 Task: Find connections with filter location Bogenhausen with filter topic #Healthcarewith filter profile language Potuguese with filter current company Startup India with filter school Bharathidasan University with filter industry Professional Organizations with filter service category Coaching & Mentoring with filter keywords title Artist
Action: Mouse moved to (490, 61)
Screenshot: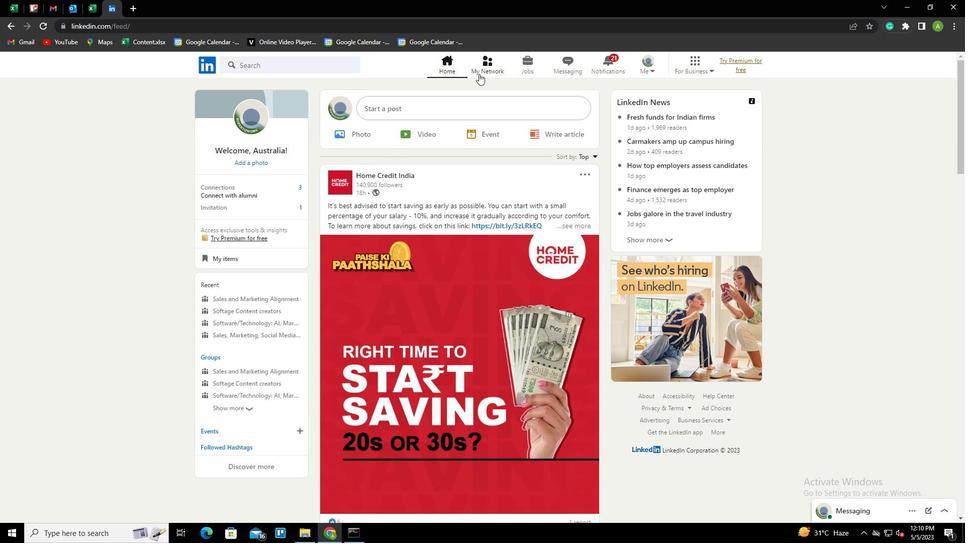 
Action: Mouse pressed left at (490, 61)
Screenshot: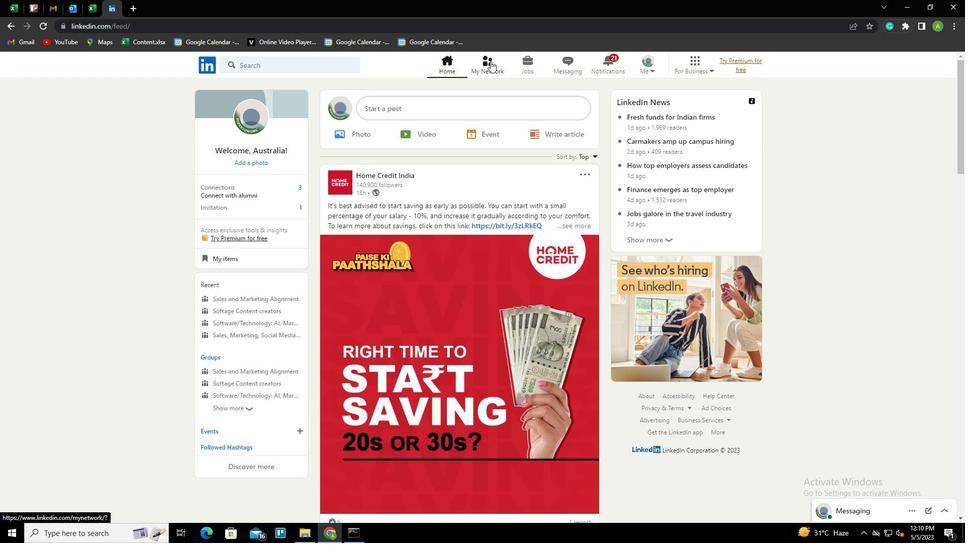 
Action: Mouse moved to (256, 120)
Screenshot: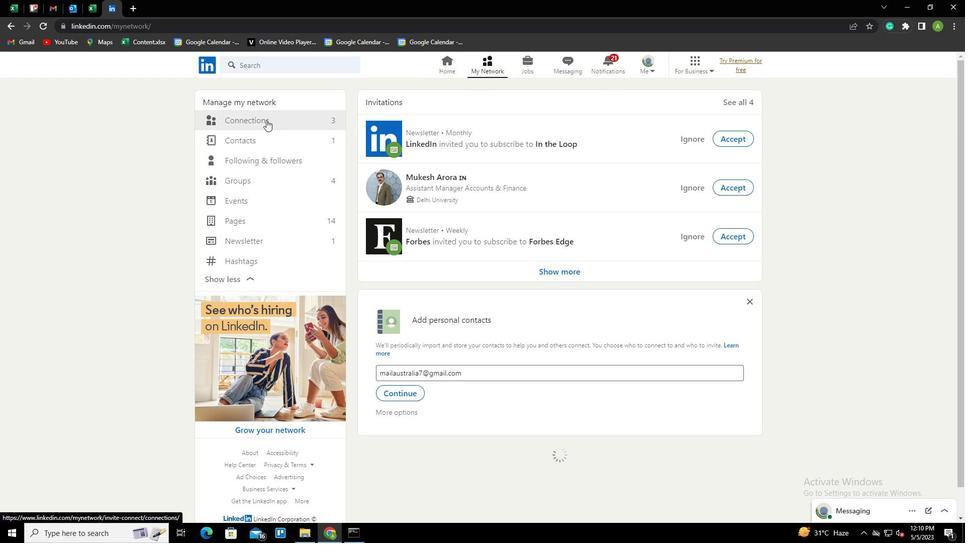 
Action: Mouse pressed left at (256, 120)
Screenshot: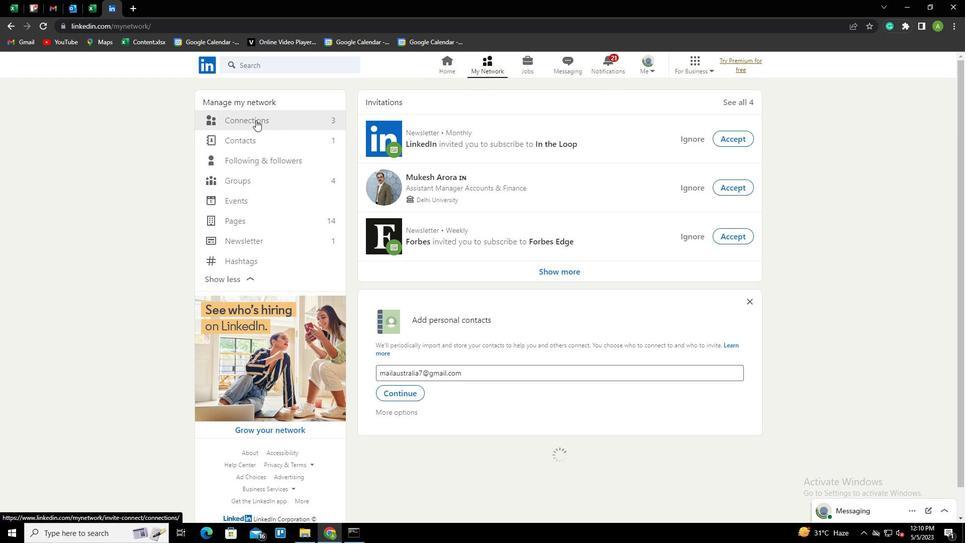 
Action: Mouse moved to (550, 121)
Screenshot: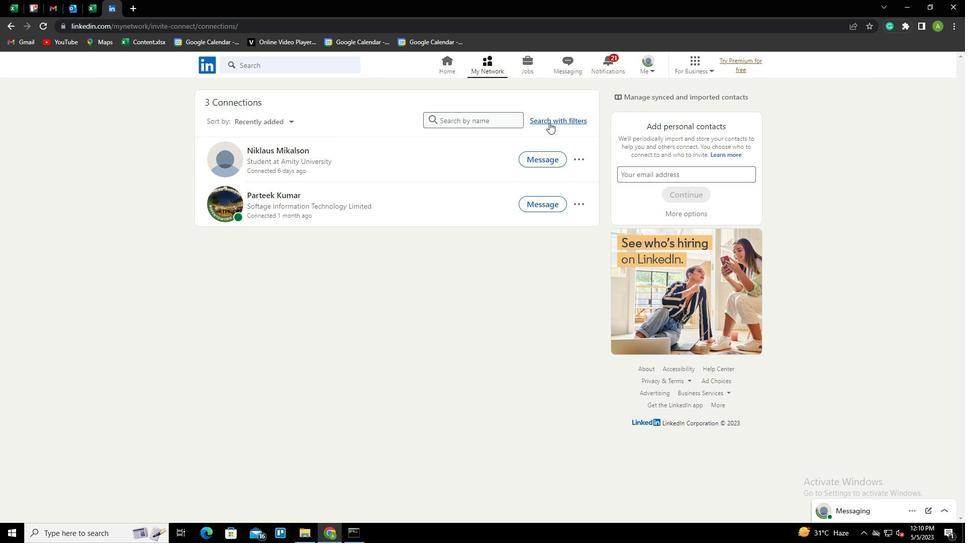 
Action: Mouse pressed left at (550, 121)
Screenshot: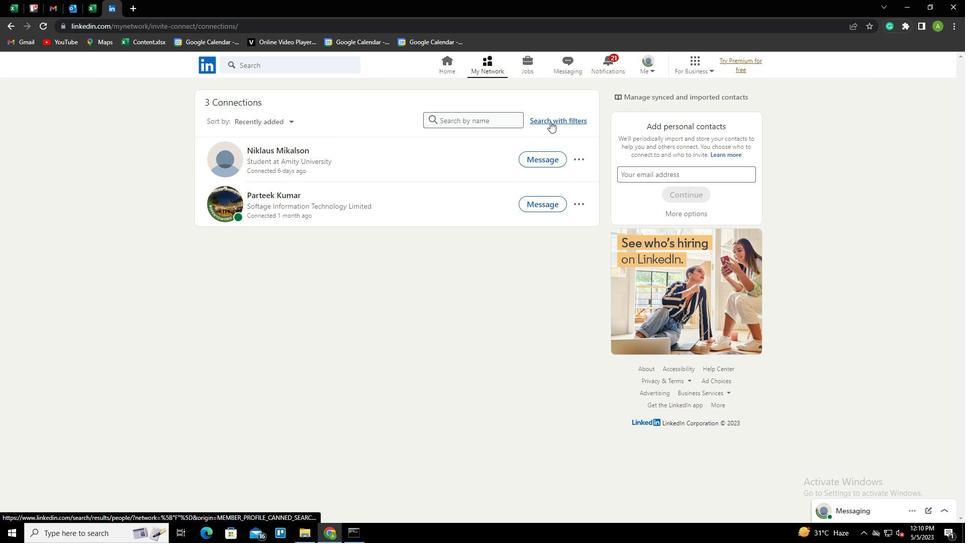 
Action: Mouse moved to (515, 91)
Screenshot: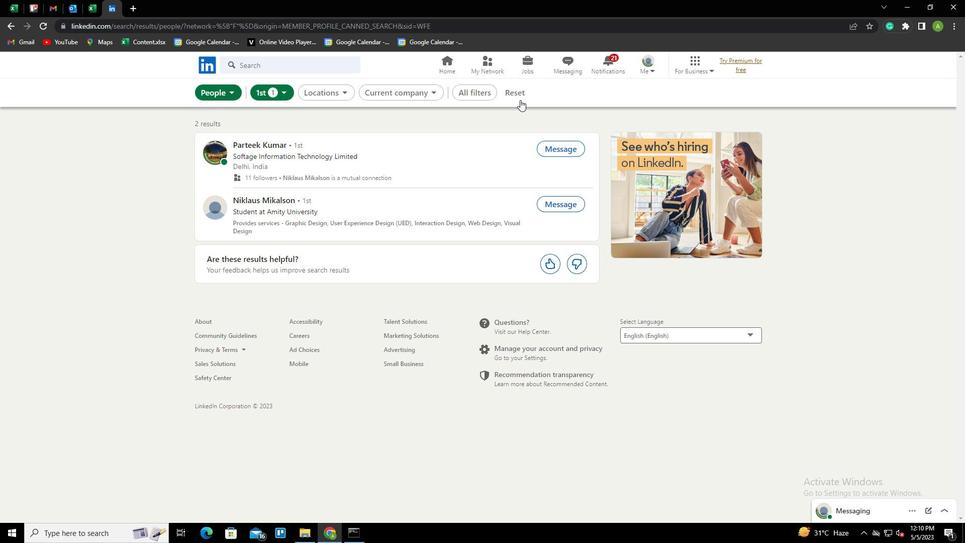 
Action: Mouse pressed left at (515, 91)
Screenshot: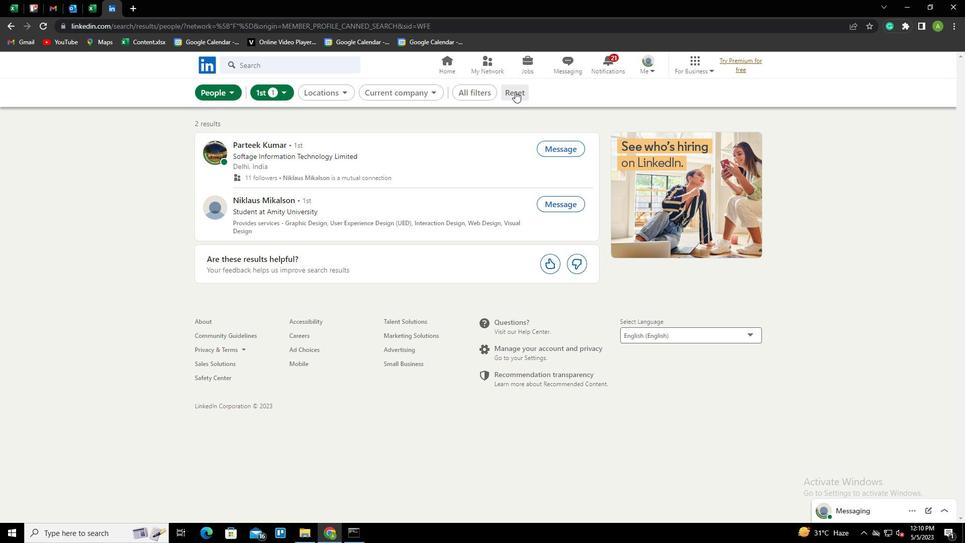
Action: Mouse moved to (503, 92)
Screenshot: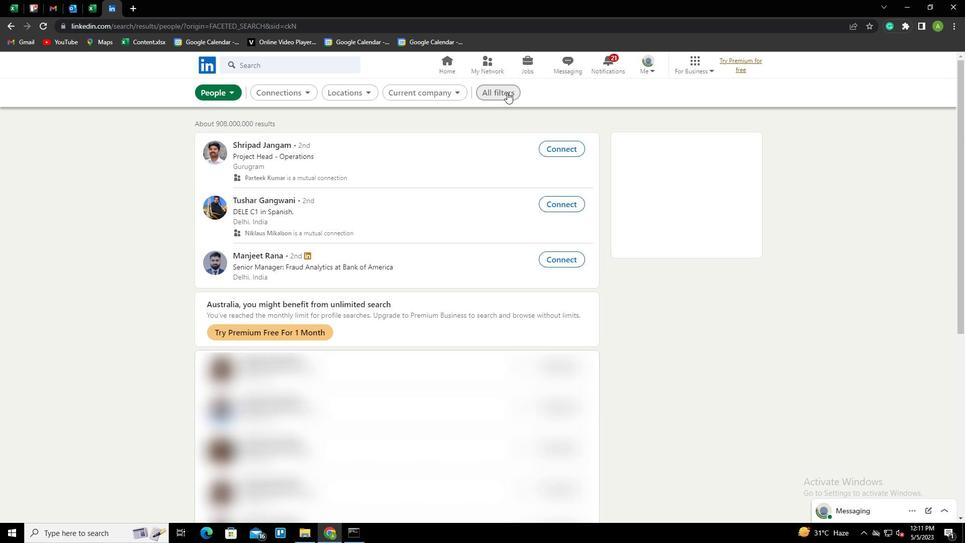 
Action: Mouse pressed left at (503, 92)
Screenshot: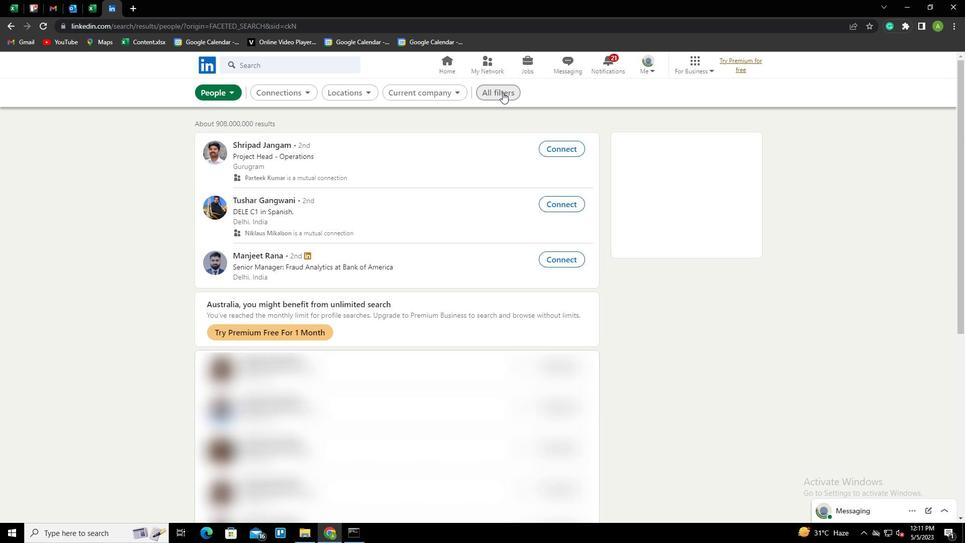 
Action: Mouse moved to (821, 285)
Screenshot: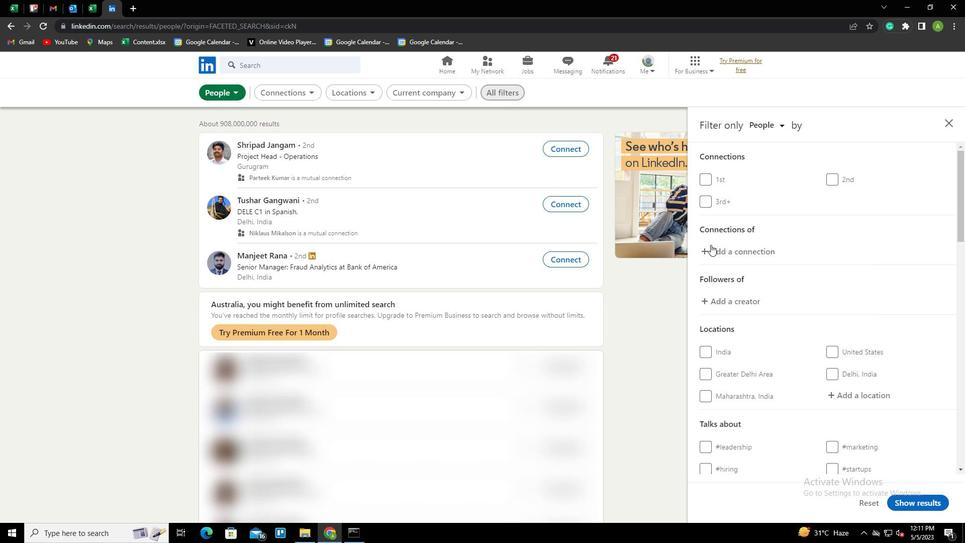 
Action: Mouse scrolled (821, 285) with delta (0, 0)
Screenshot: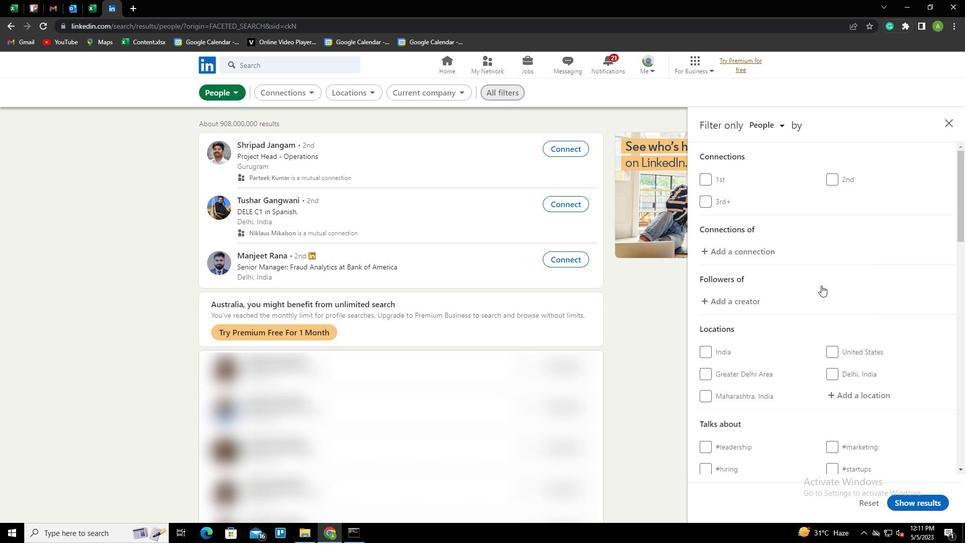 
Action: Mouse moved to (823, 291)
Screenshot: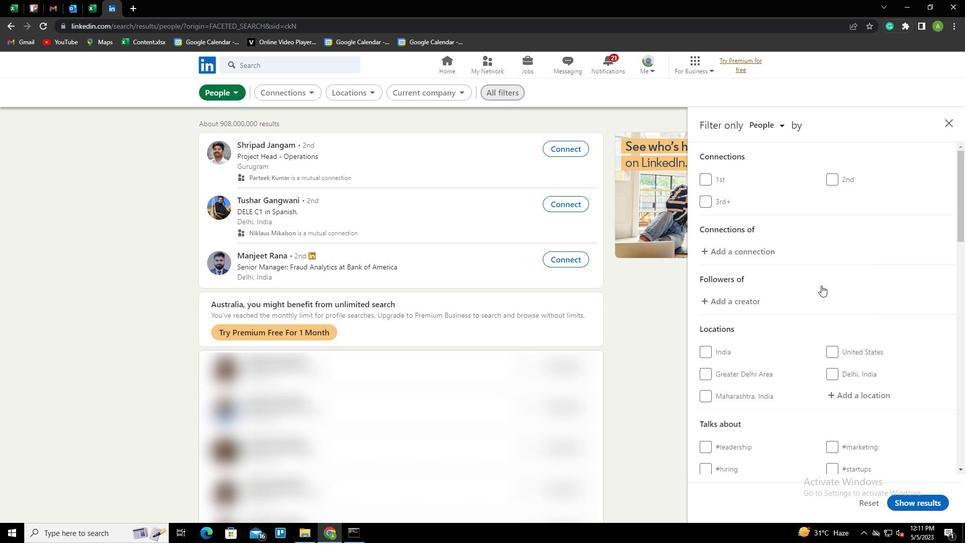 
Action: Mouse scrolled (823, 291) with delta (0, 0)
Screenshot: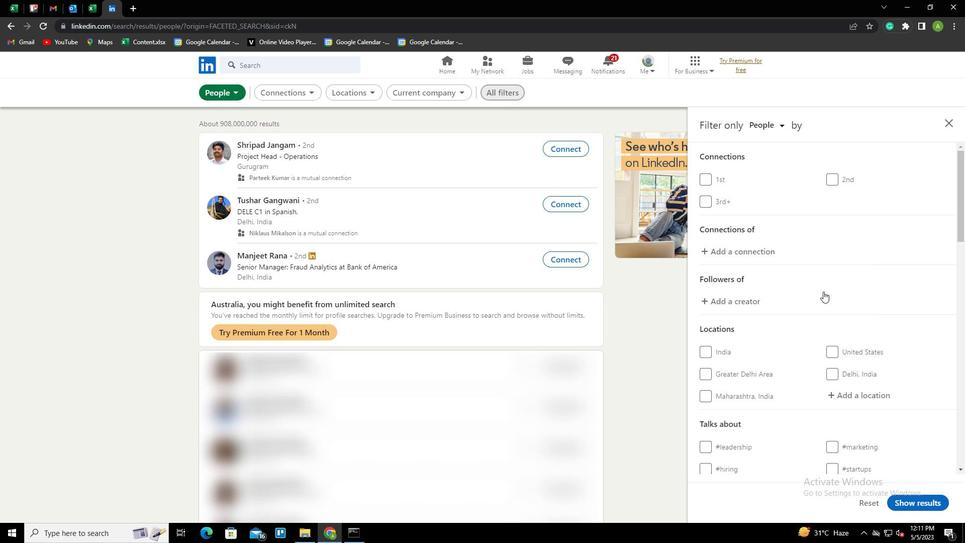 
Action: Mouse moved to (826, 287)
Screenshot: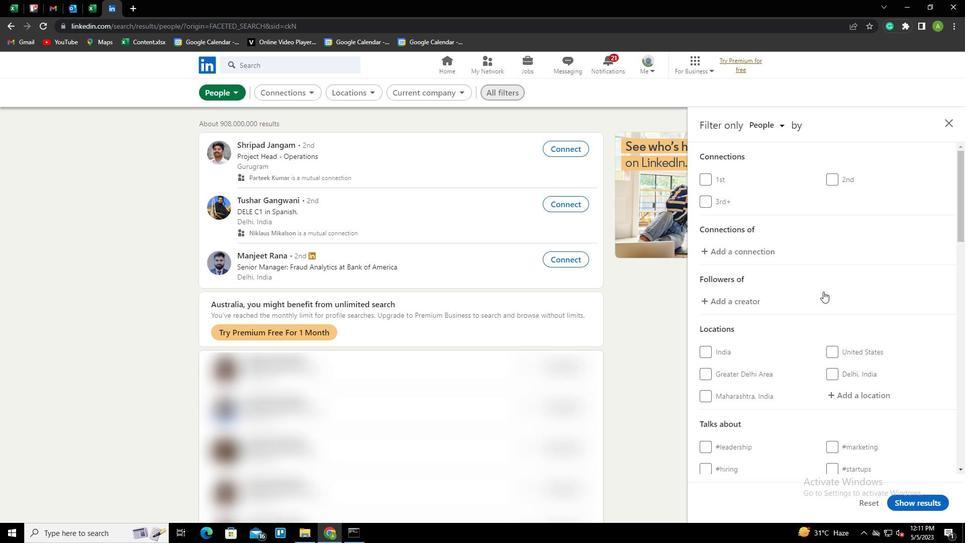 
Action: Mouse scrolled (826, 286) with delta (0, 0)
Screenshot: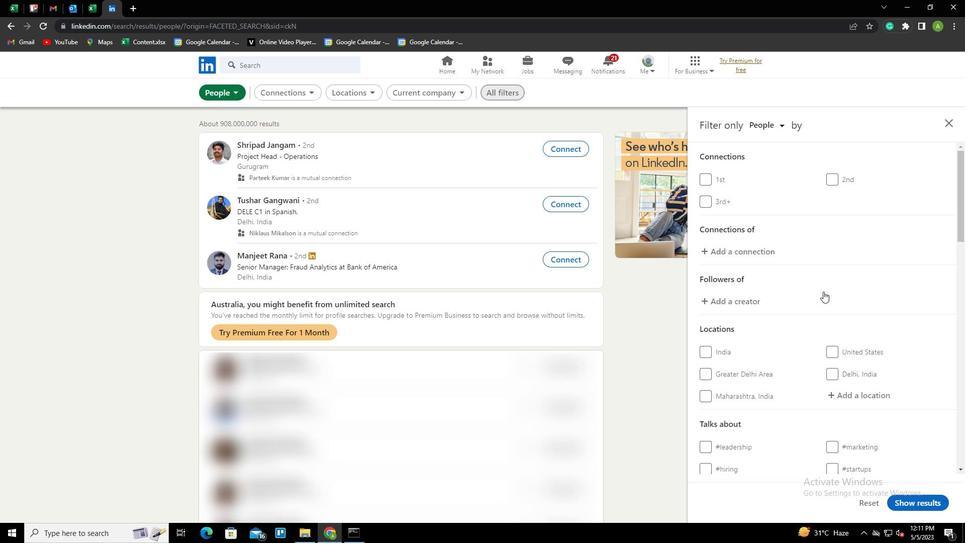 
Action: Mouse moved to (847, 234)
Screenshot: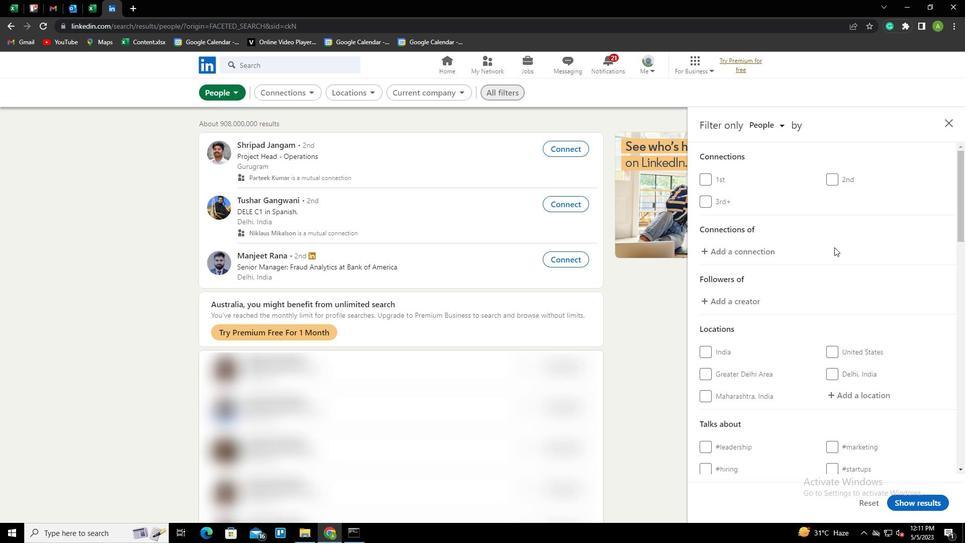 
Action: Mouse scrolled (847, 233) with delta (0, 0)
Screenshot: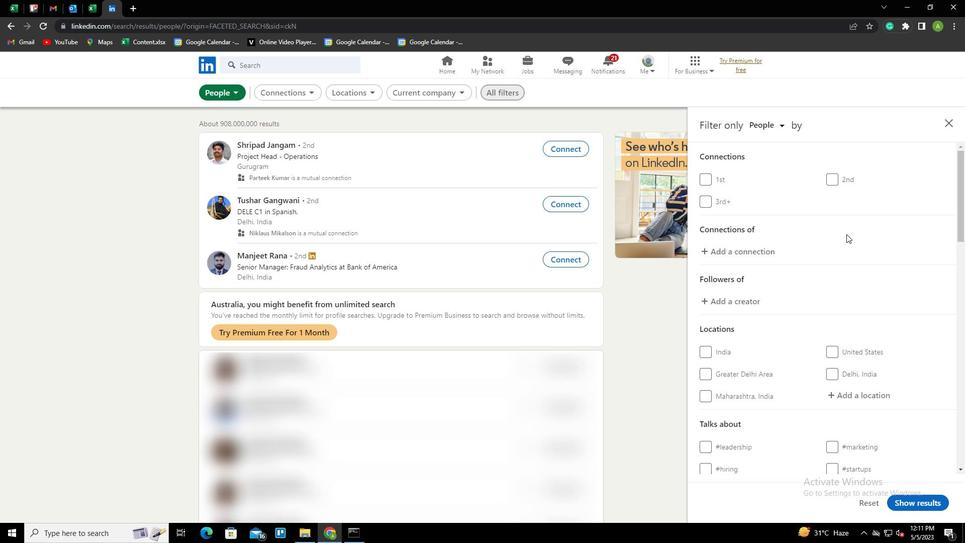 
Action: Mouse moved to (847, 344)
Screenshot: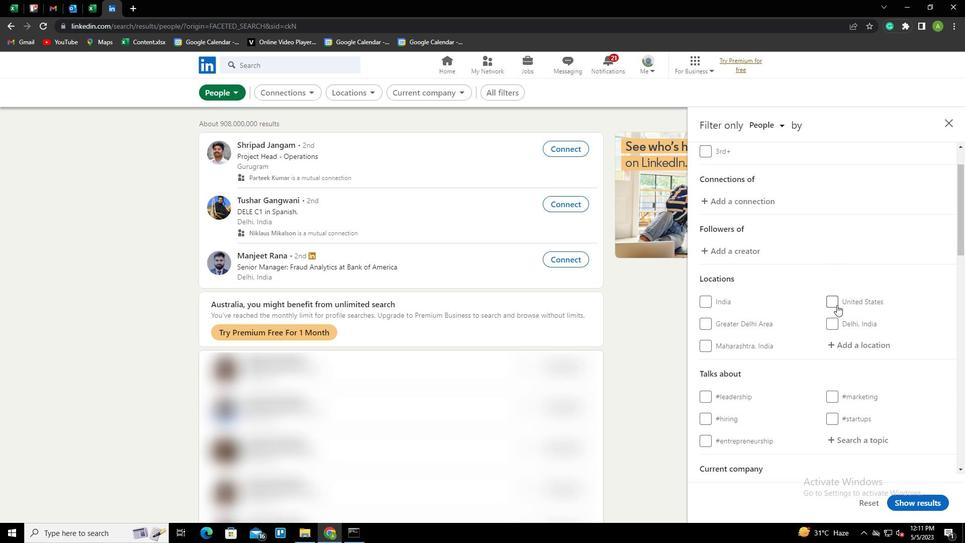 
Action: Mouse pressed left at (847, 344)
Screenshot: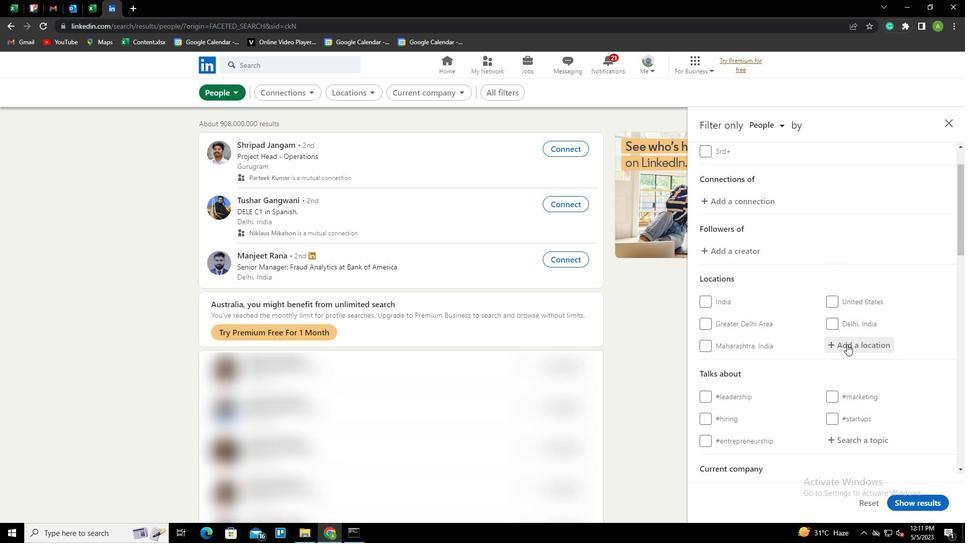 
Action: Mouse moved to (848, 344)
Screenshot: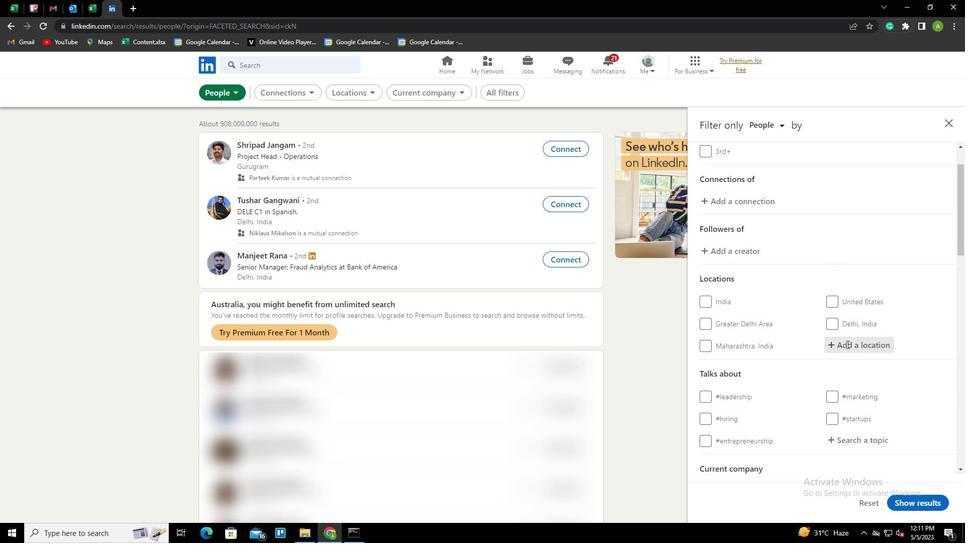 
Action: Key pressed <Key.shift><Key.shift><Key.shift><Key.shift><Key.shift><Key.shift><Key.shift><Key.shift><Key.shift>BOGENHAUSEN
Screenshot: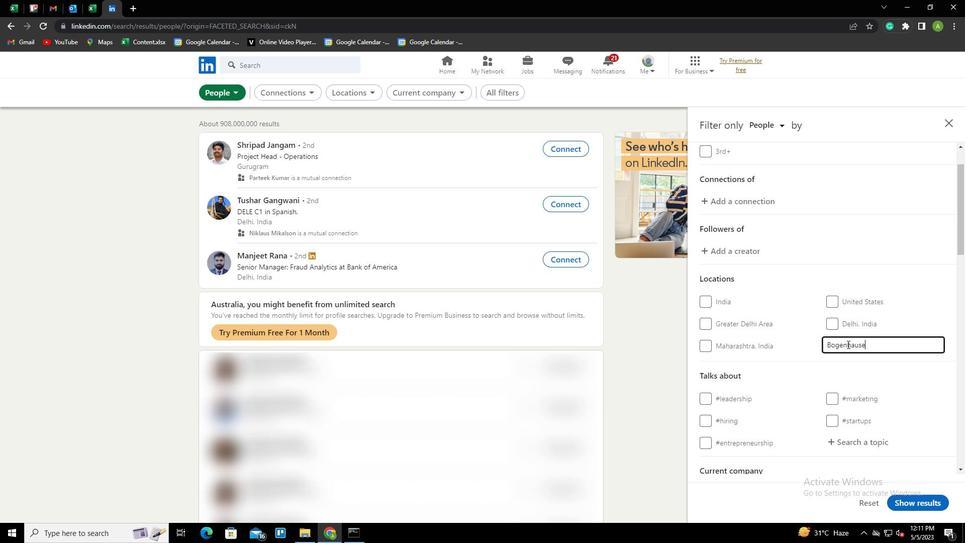 
Action: Mouse moved to (879, 341)
Screenshot: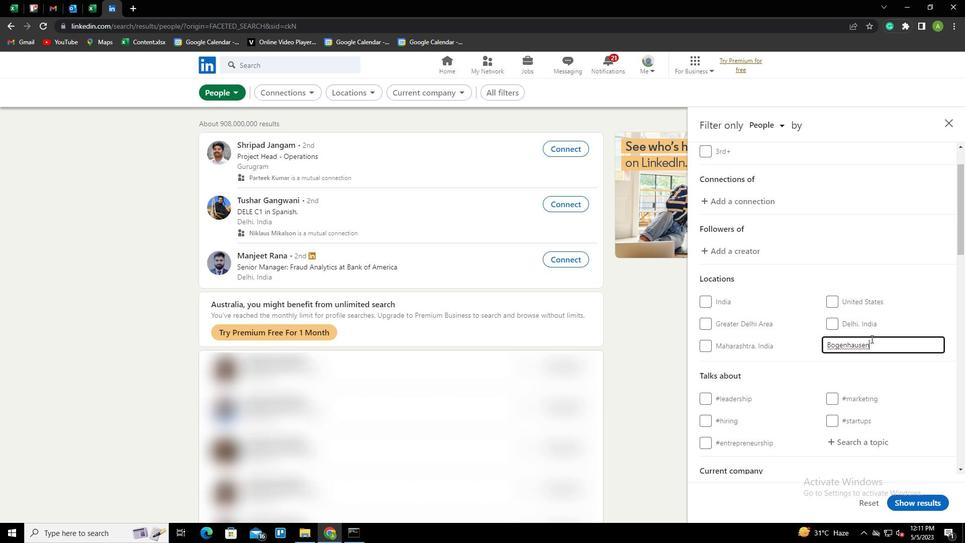 
Action: Mouse pressed left at (879, 341)
Screenshot: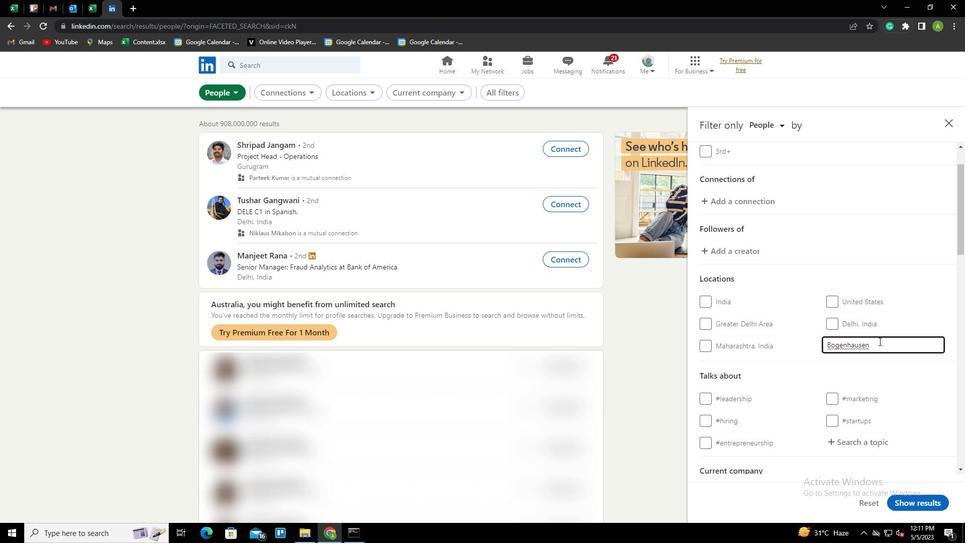 
Action: Mouse moved to (892, 376)
Screenshot: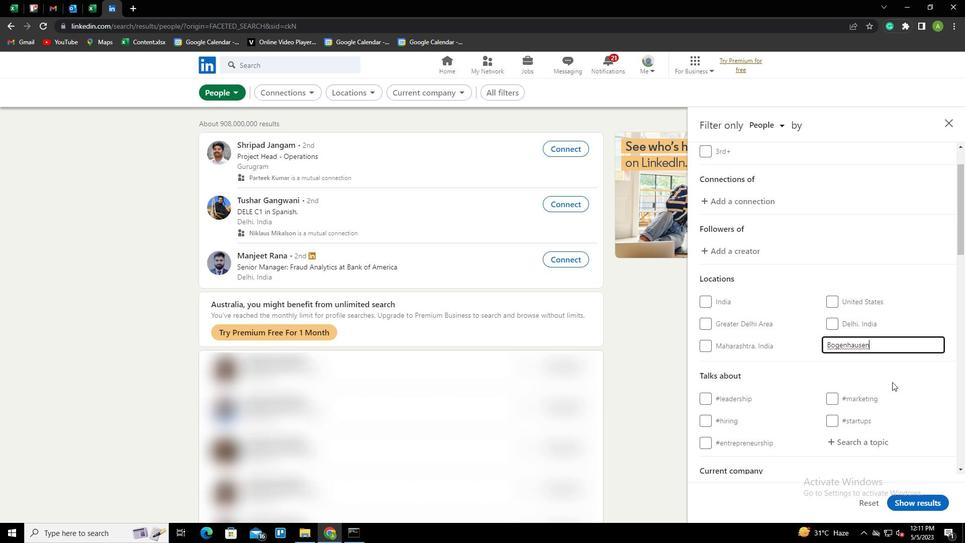 
Action: Mouse pressed left at (892, 376)
Screenshot: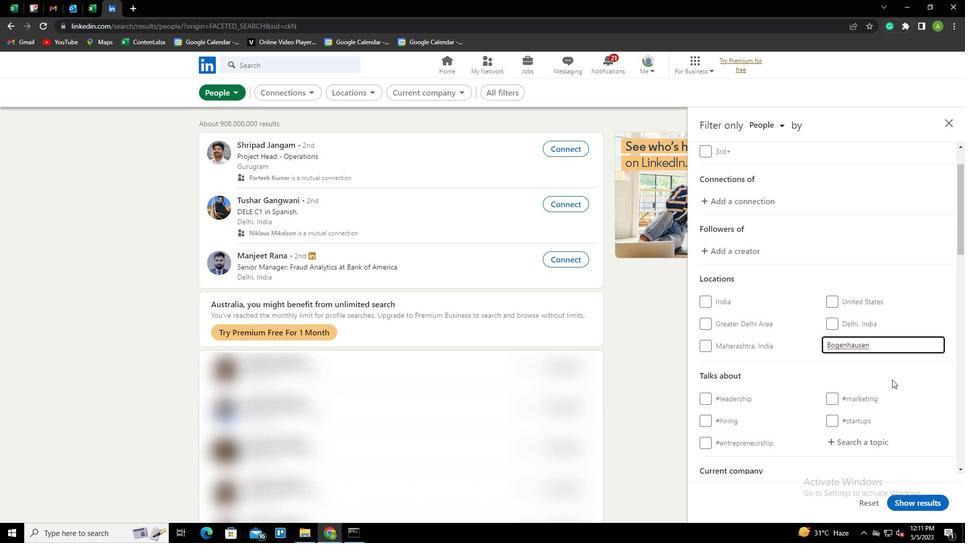 
Action: Mouse scrolled (892, 376) with delta (0, 0)
Screenshot: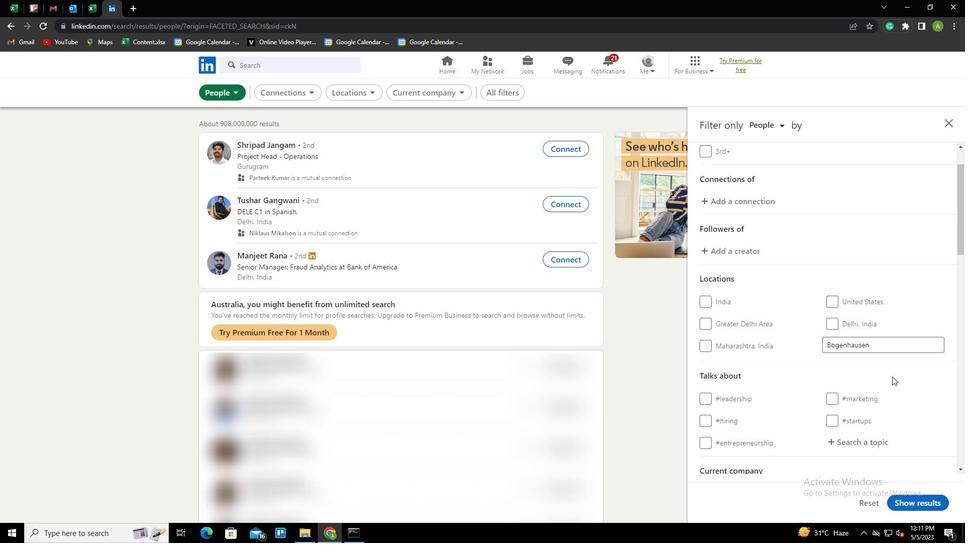 
Action: Mouse scrolled (892, 376) with delta (0, 0)
Screenshot: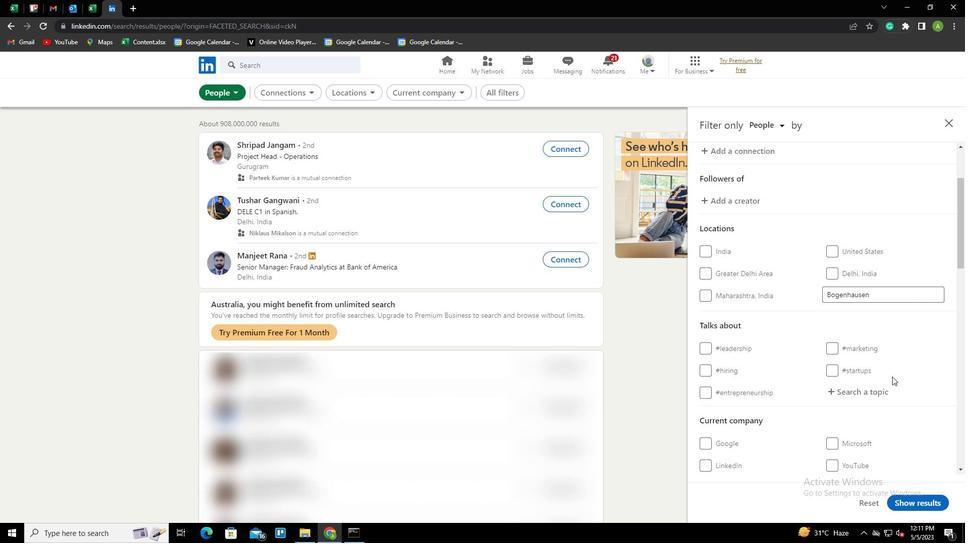 
Action: Mouse moved to (860, 341)
Screenshot: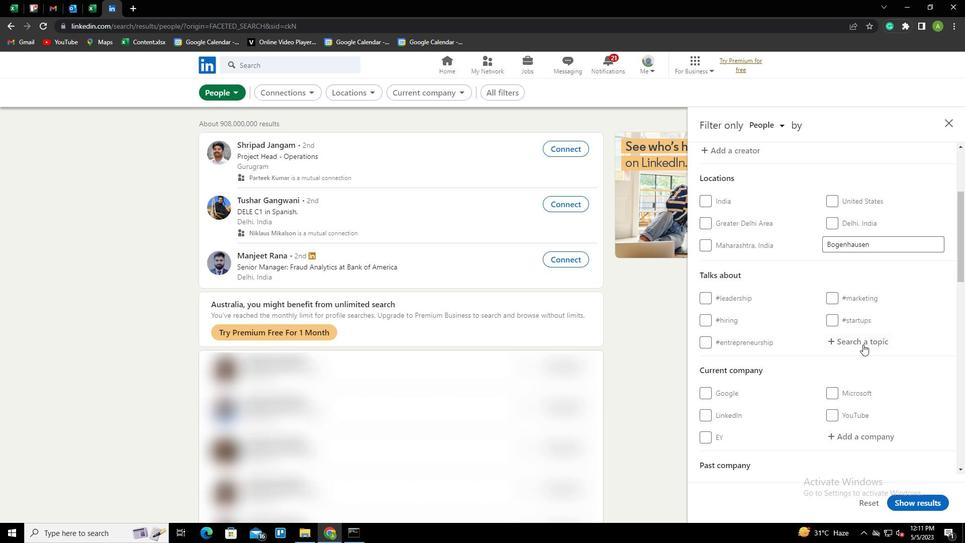 
Action: Mouse pressed left at (860, 341)
Screenshot: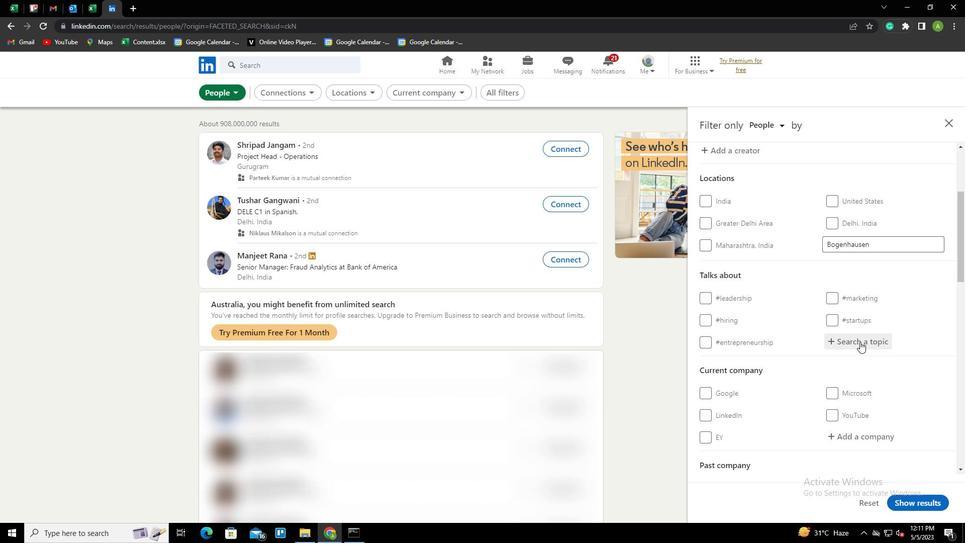 
Action: Key pressed <Key.shift>HEALTHCARE<Key.down><Key.enter>
Screenshot: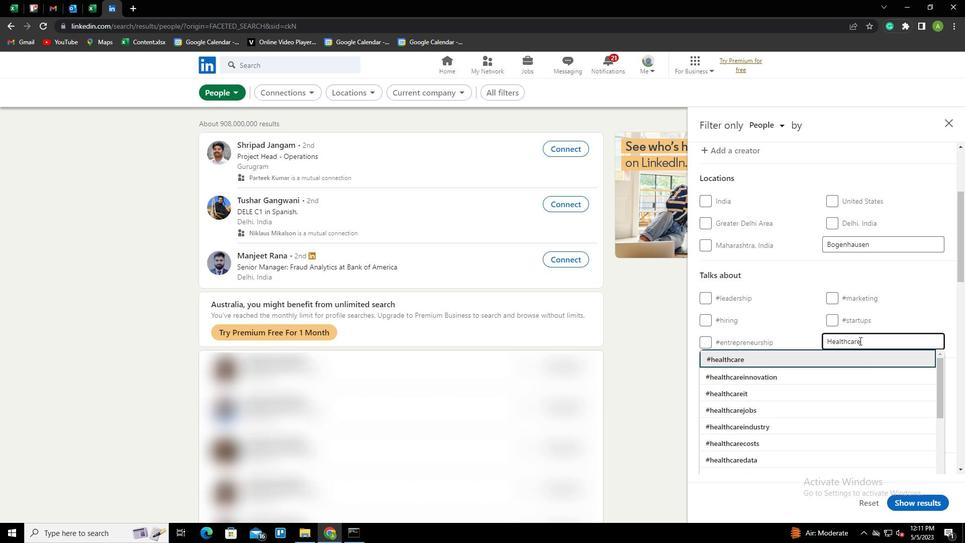 
Action: Mouse scrolled (860, 340) with delta (0, 0)
Screenshot: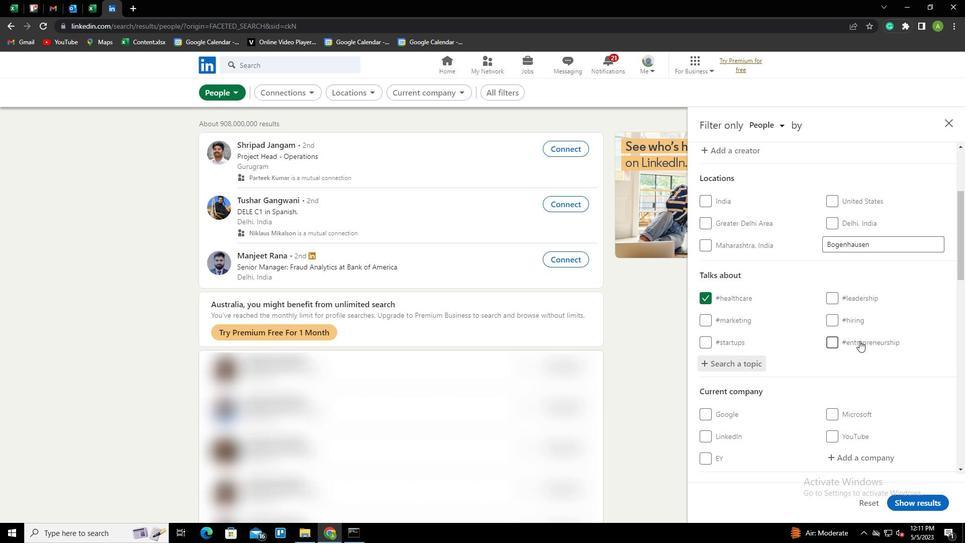 
Action: Mouse scrolled (860, 340) with delta (0, 0)
Screenshot: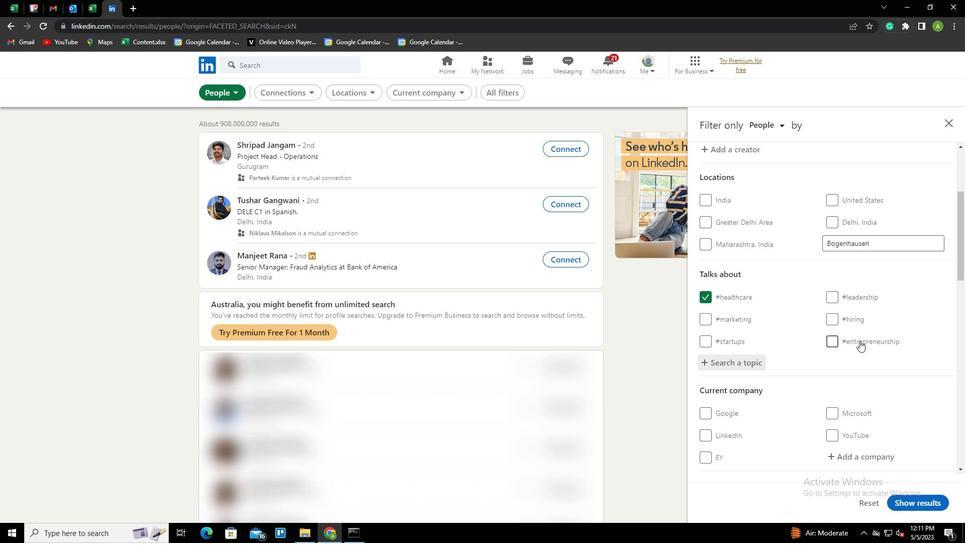 
Action: Mouse scrolled (860, 340) with delta (0, 0)
Screenshot: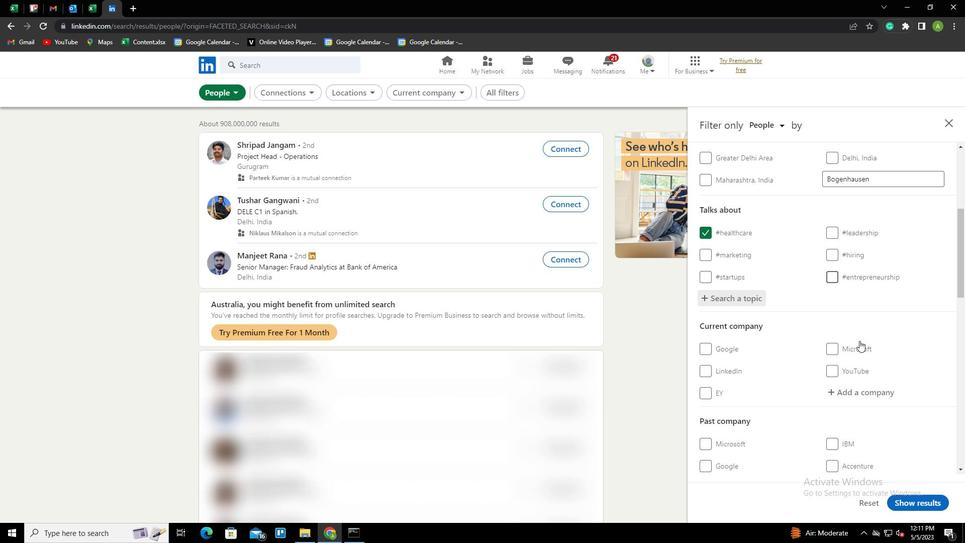 
Action: Mouse scrolled (860, 340) with delta (0, 0)
Screenshot: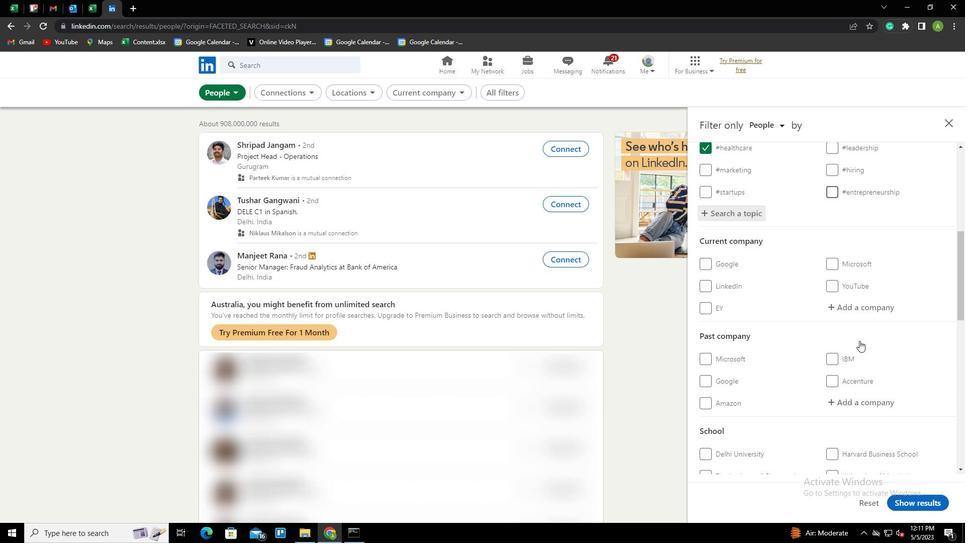 
Action: Mouse scrolled (860, 340) with delta (0, 0)
Screenshot: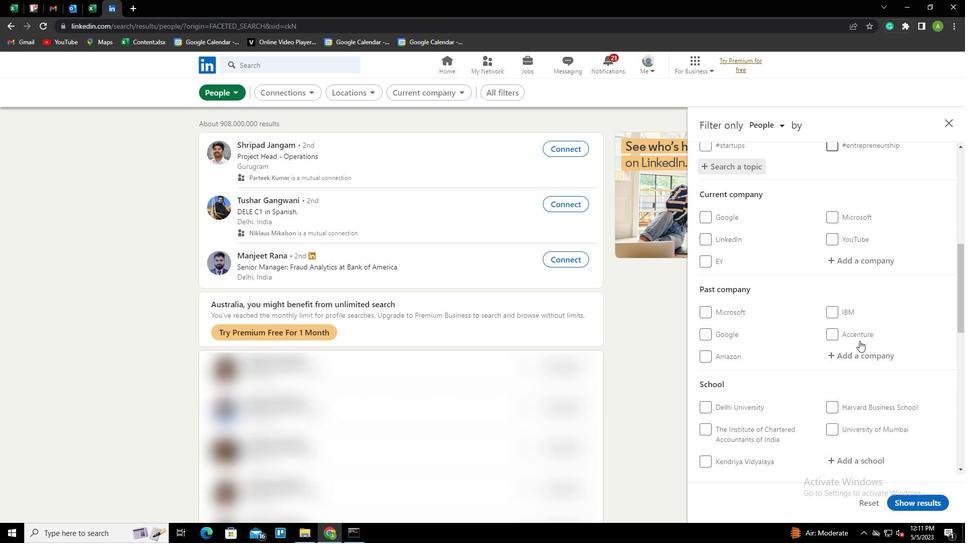 
Action: Mouse scrolled (860, 340) with delta (0, 0)
Screenshot: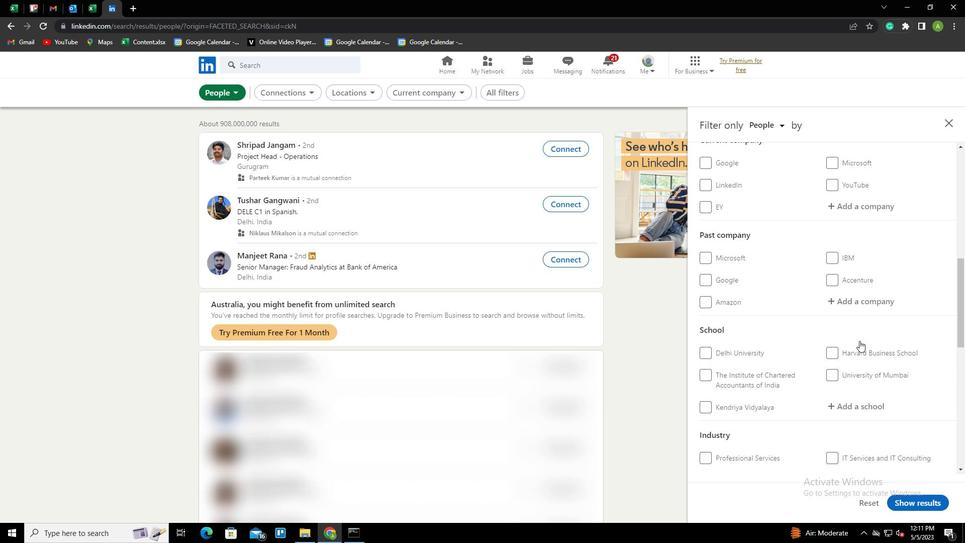 
Action: Mouse scrolled (860, 340) with delta (0, 0)
Screenshot: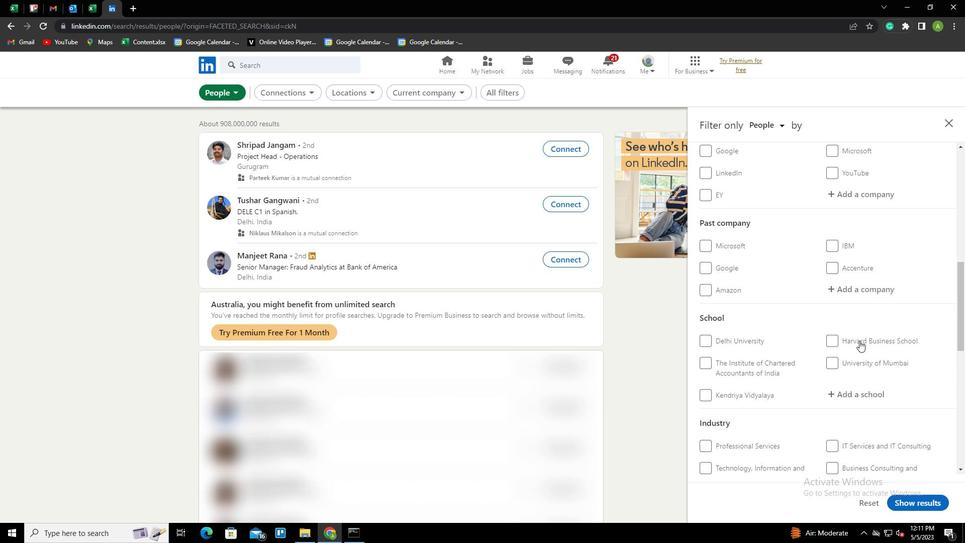 
Action: Mouse scrolled (860, 340) with delta (0, 0)
Screenshot: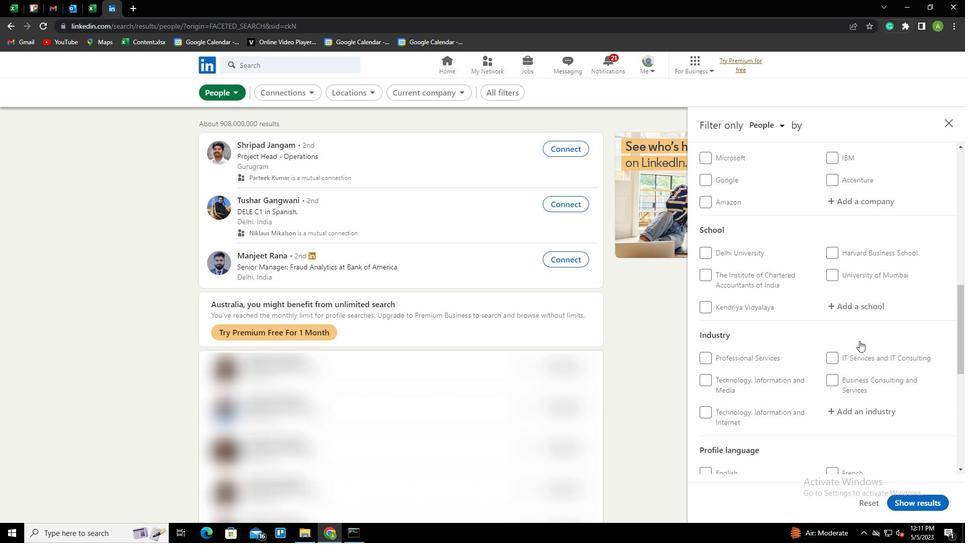 
Action: Mouse scrolled (860, 340) with delta (0, 0)
Screenshot: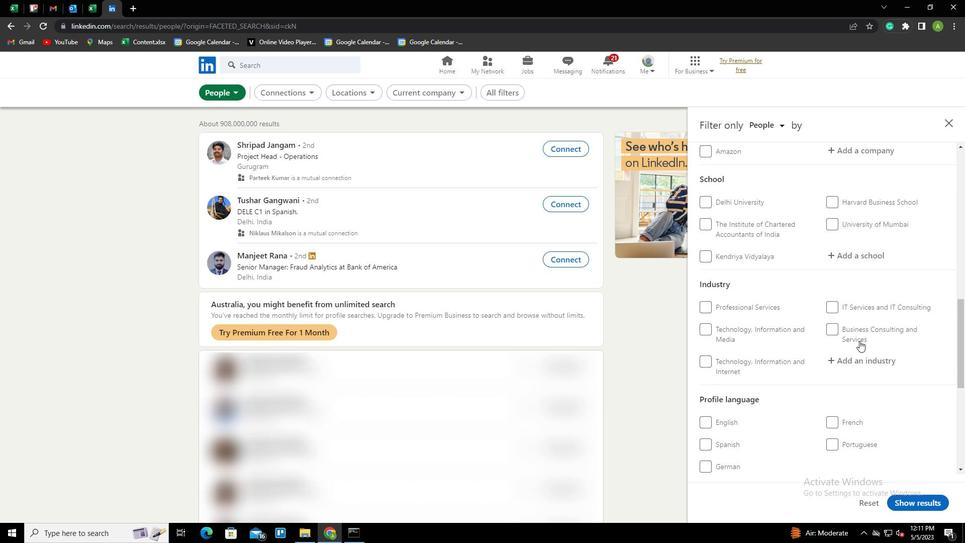 
Action: Mouse scrolled (860, 340) with delta (0, 0)
Screenshot: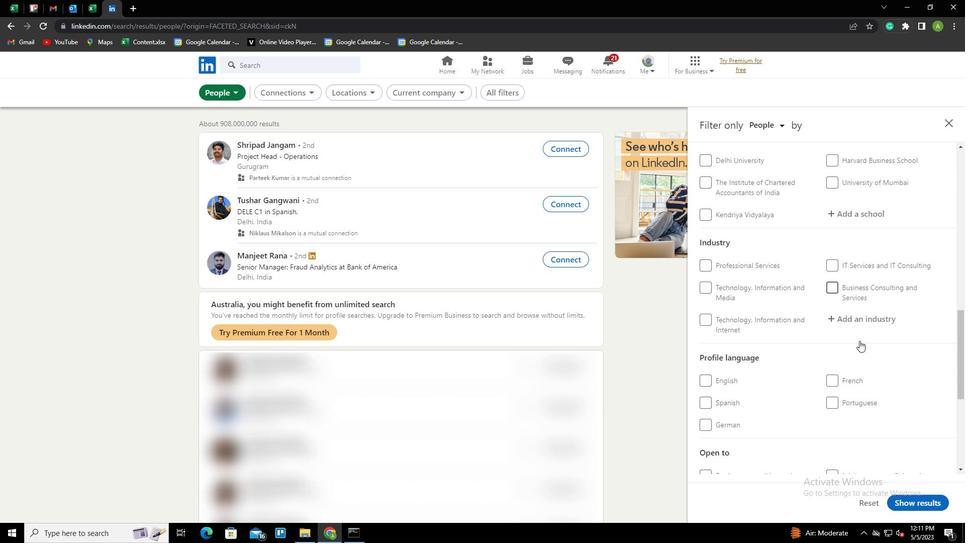 
Action: Mouse moved to (853, 342)
Screenshot: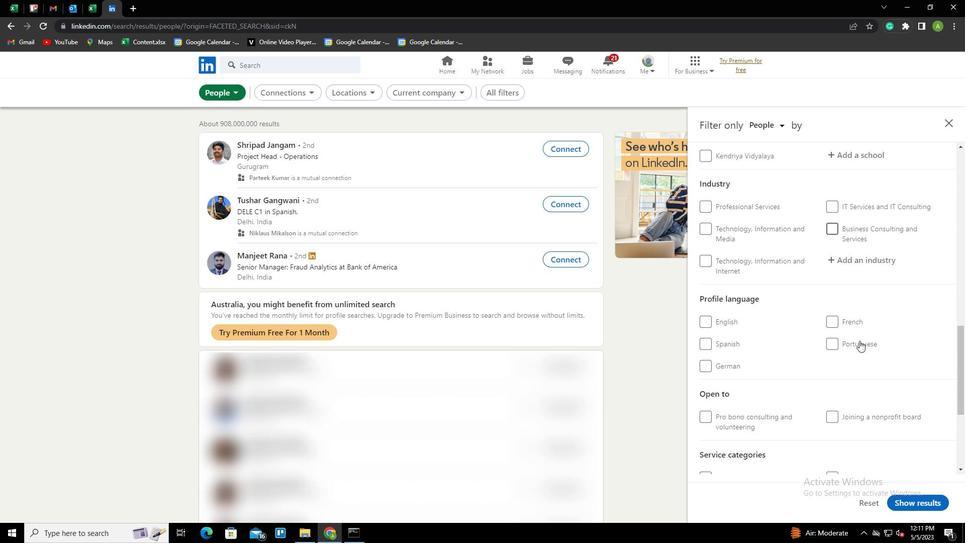 
Action: Mouse pressed left at (853, 342)
Screenshot: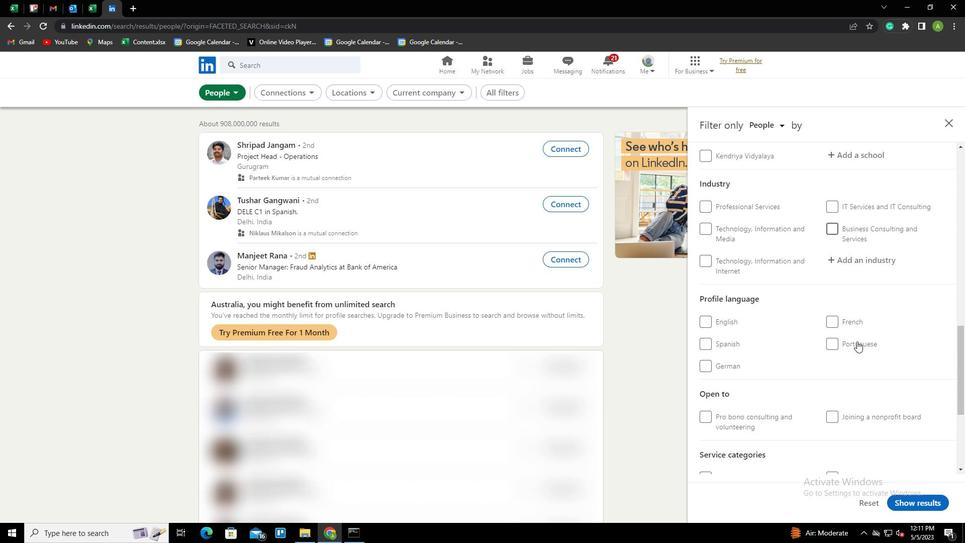 
Action: Mouse moved to (869, 322)
Screenshot: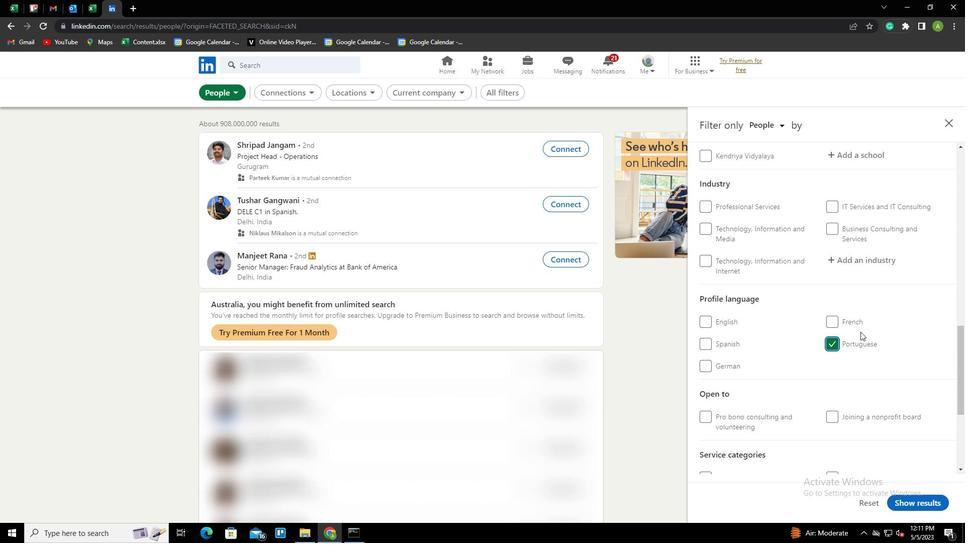 
Action: Mouse scrolled (869, 322) with delta (0, 0)
Screenshot: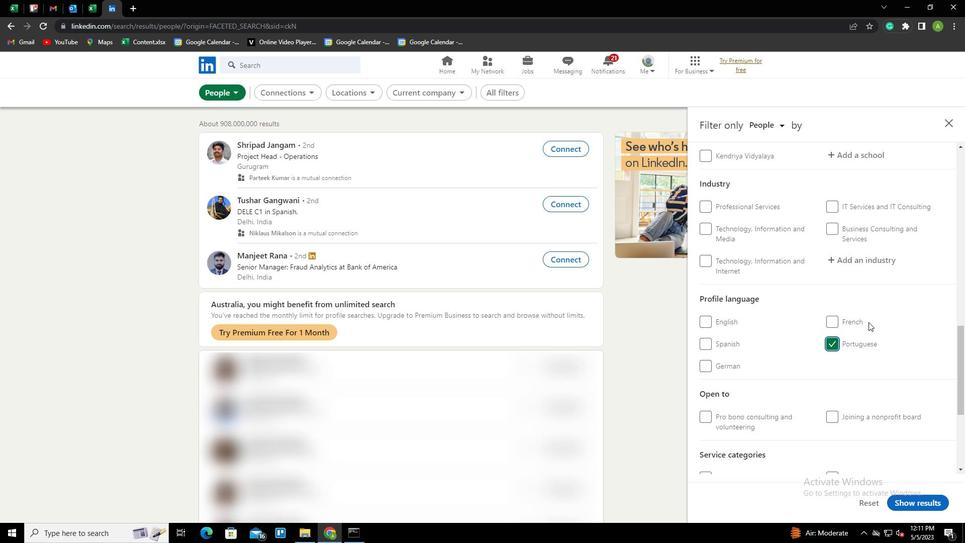 
Action: Mouse scrolled (869, 322) with delta (0, 0)
Screenshot: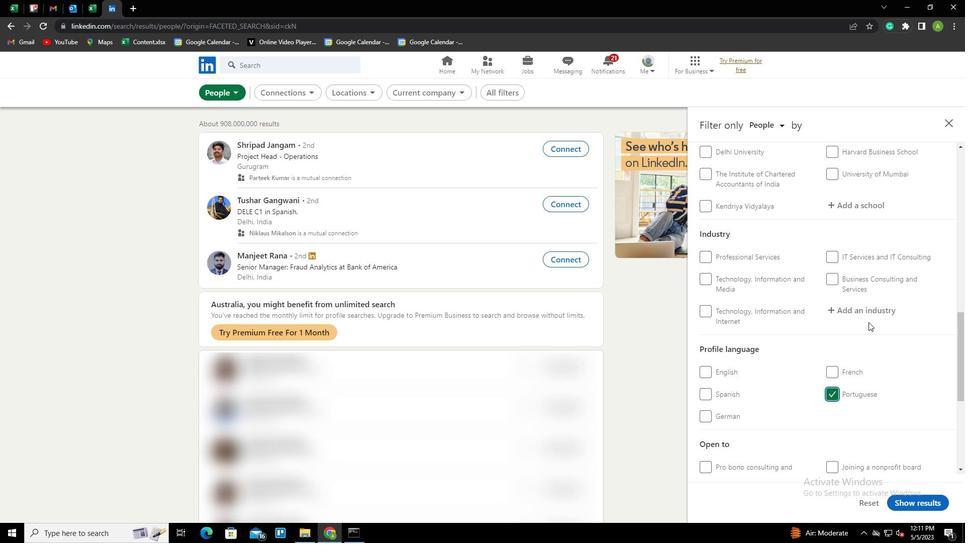 
Action: Mouse scrolled (869, 322) with delta (0, 0)
Screenshot: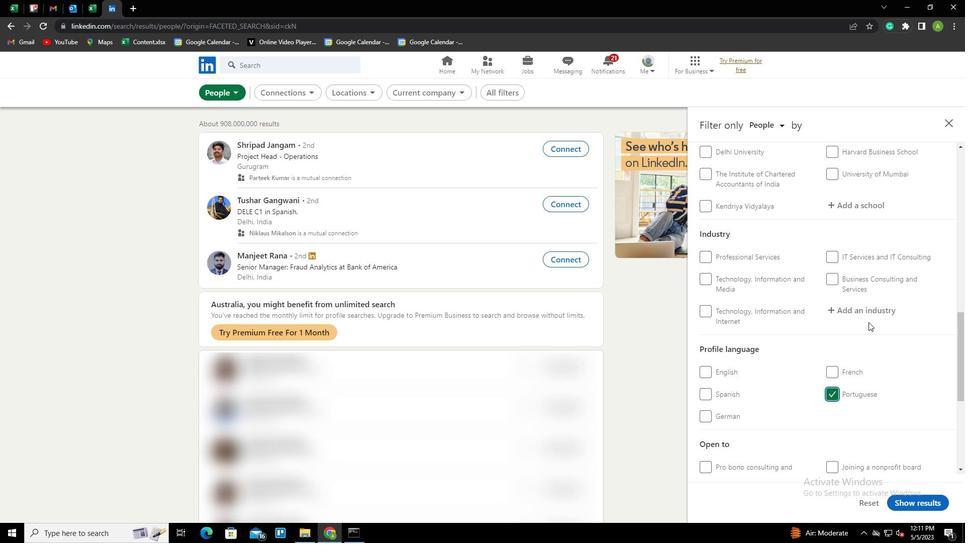 
Action: Mouse scrolled (869, 322) with delta (0, 0)
Screenshot: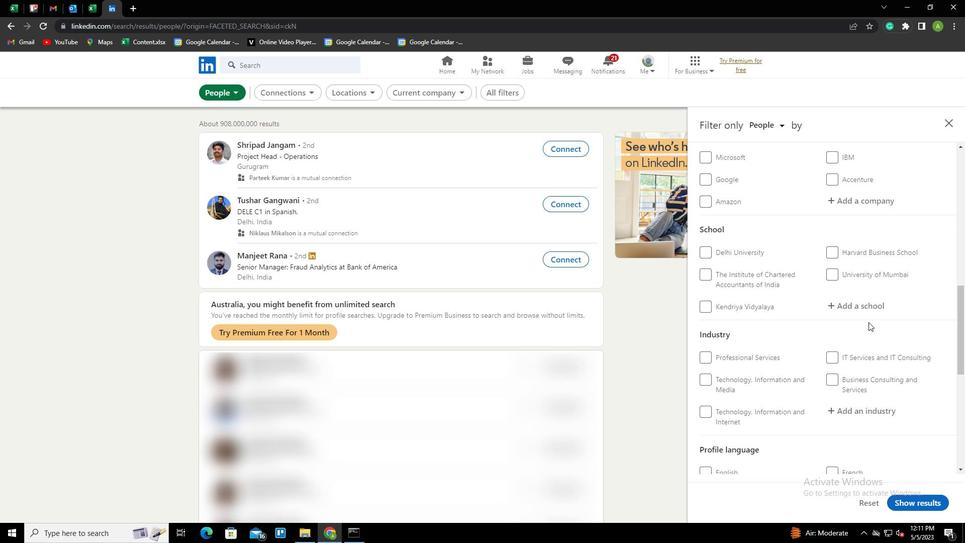 
Action: Mouse scrolled (869, 322) with delta (0, 0)
Screenshot: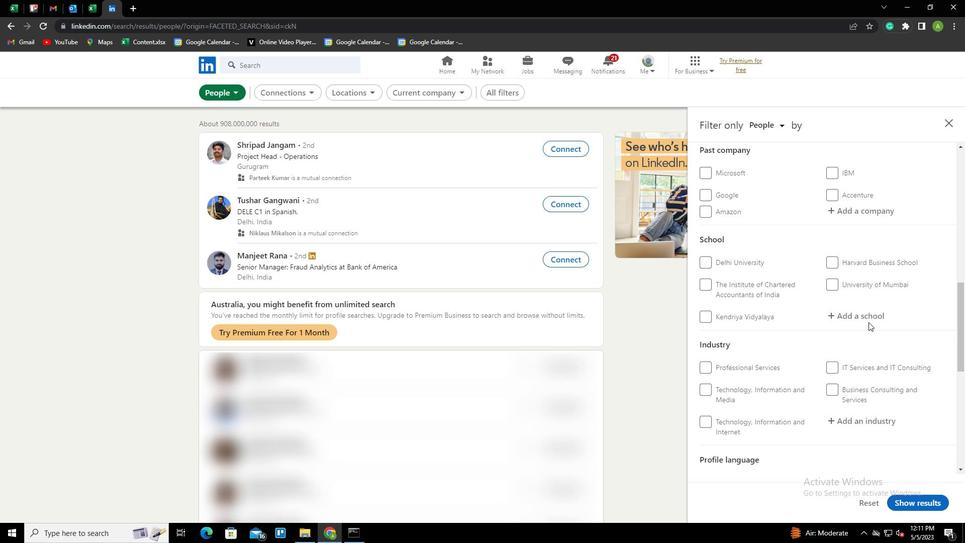 
Action: Mouse moved to (856, 276)
Screenshot: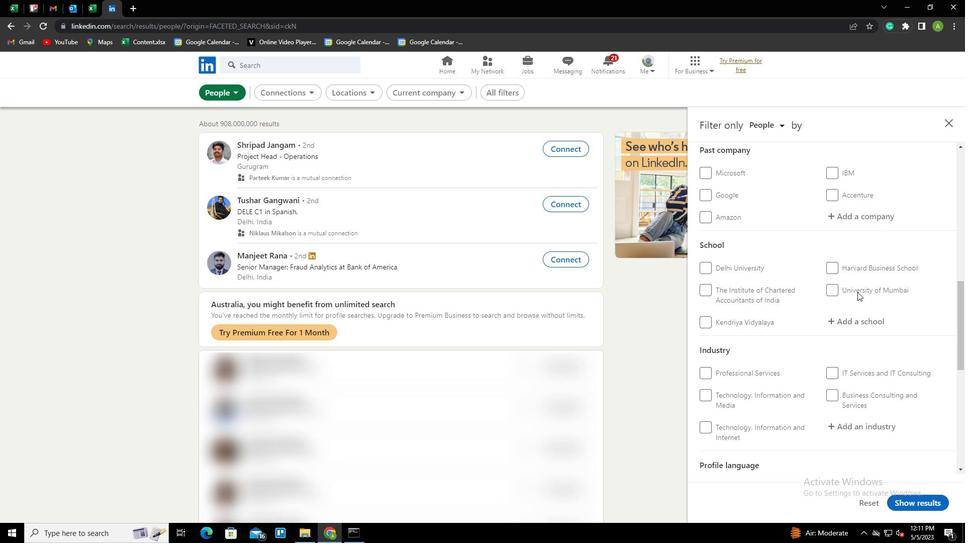 
Action: Mouse scrolled (856, 277) with delta (0, 0)
Screenshot: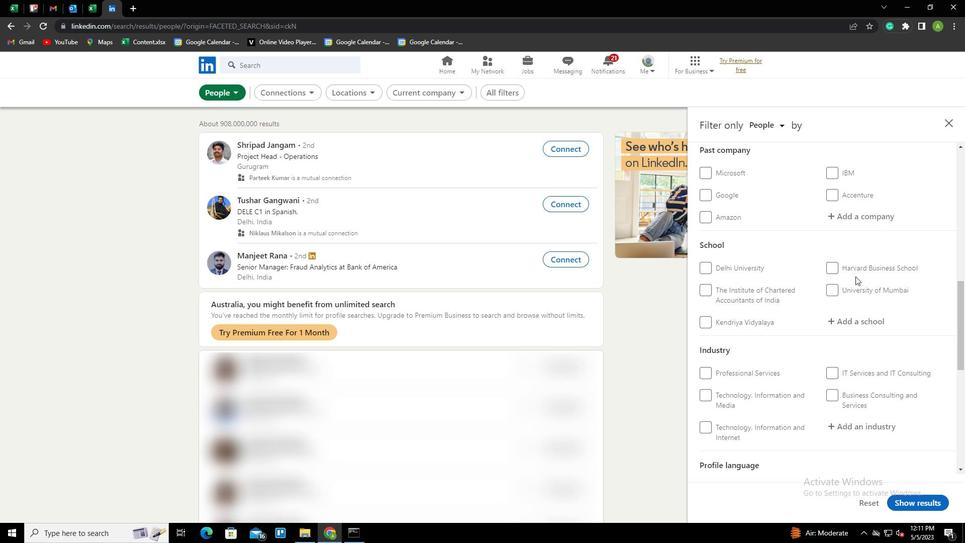
Action: Mouse moved to (850, 239)
Screenshot: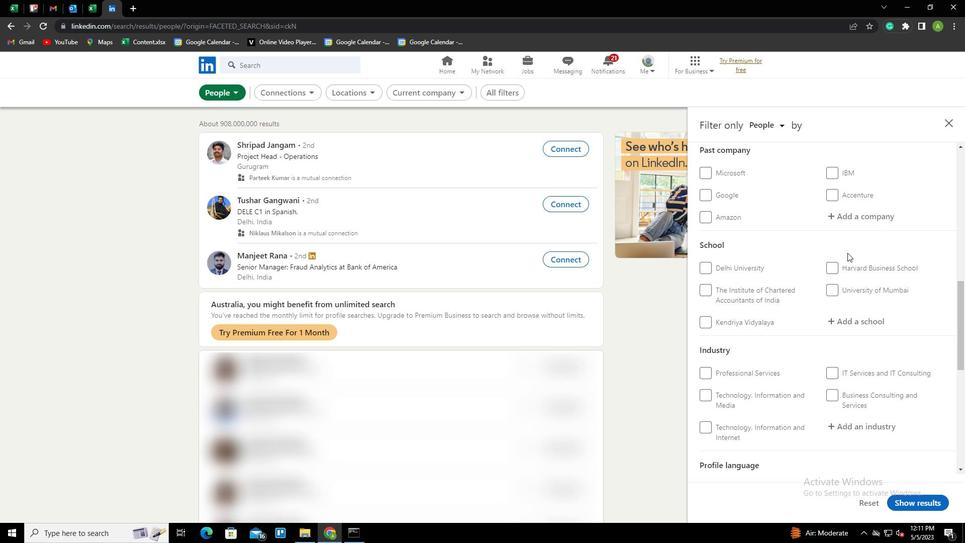 
Action: Mouse scrolled (850, 239) with delta (0, 0)
Screenshot: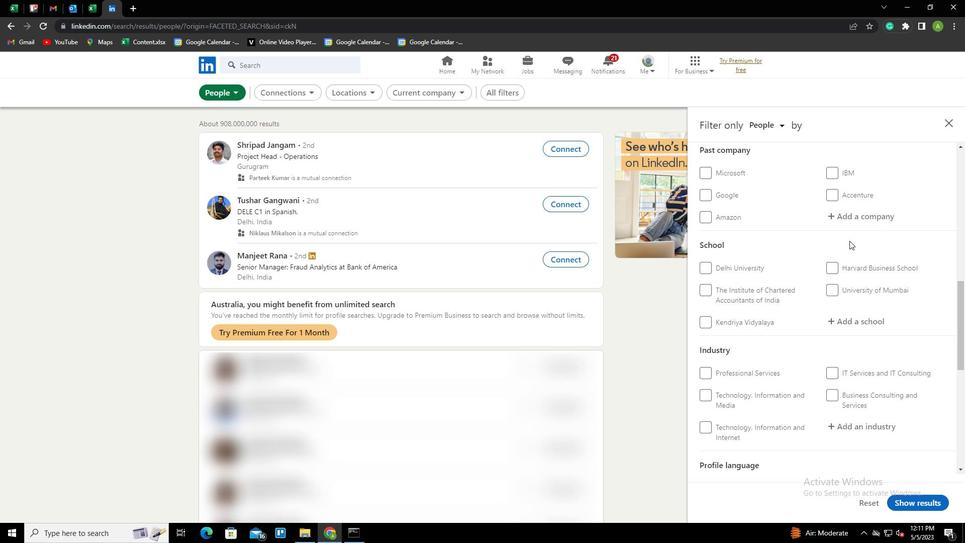 
Action: Mouse moved to (850, 238)
Screenshot: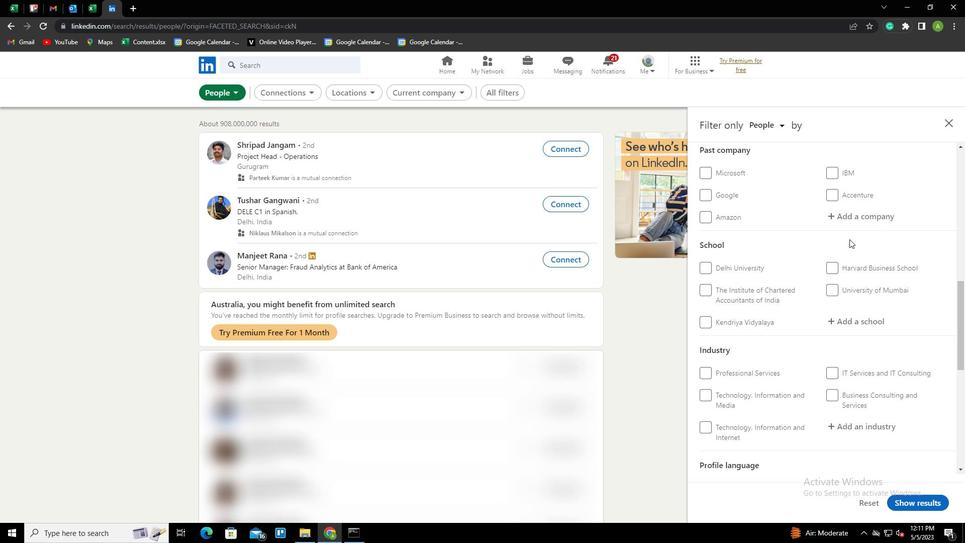
Action: Mouse scrolled (850, 238) with delta (0, 0)
Screenshot: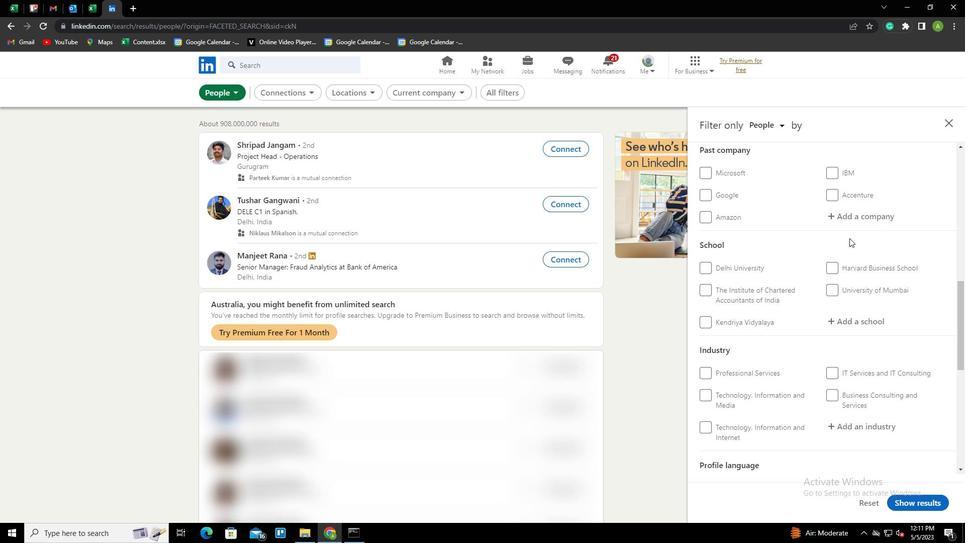 
Action: Mouse moved to (846, 240)
Screenshot: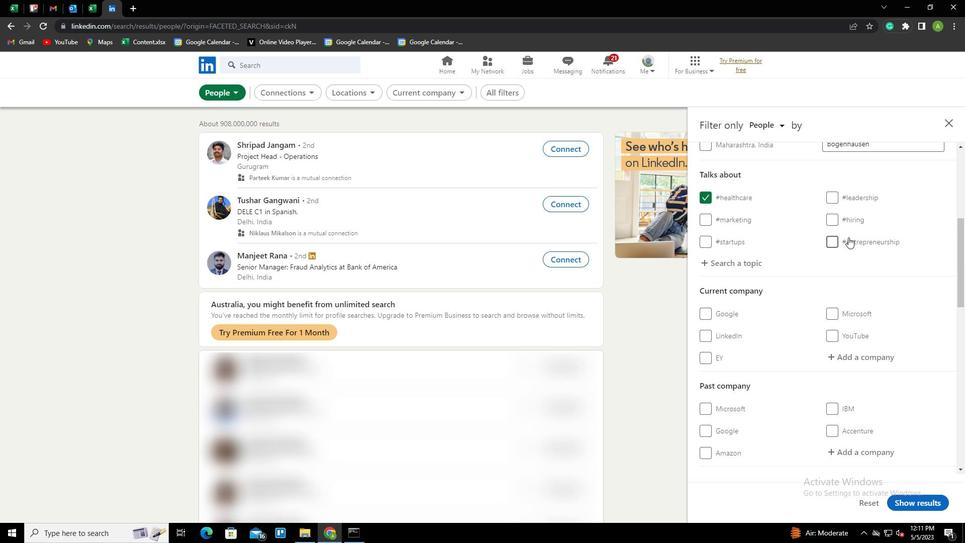 
Action: Mouse scrolled (846, 239) with delta (0, 0)
Screenshot: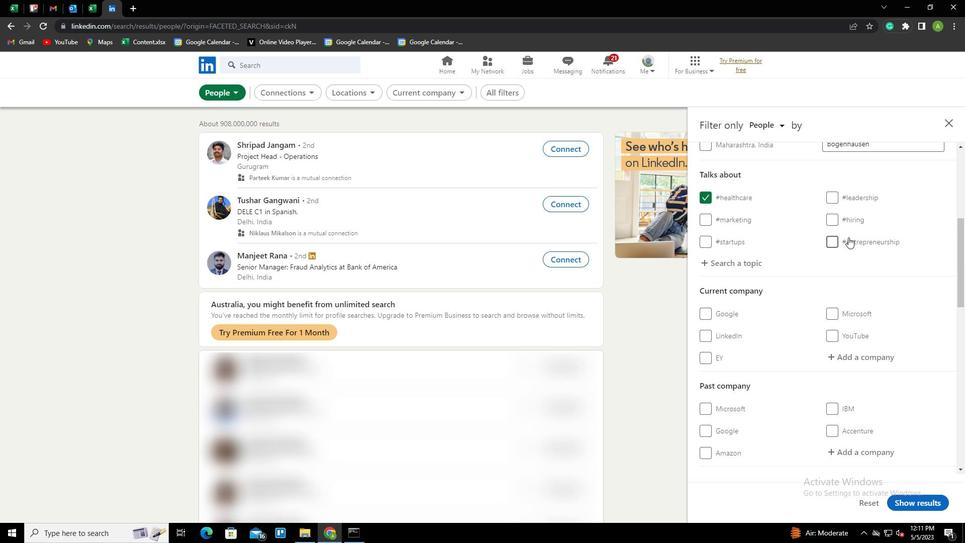 
Action: Mouse scrolled (846, 239) with delta (0, 0)
Screenshot: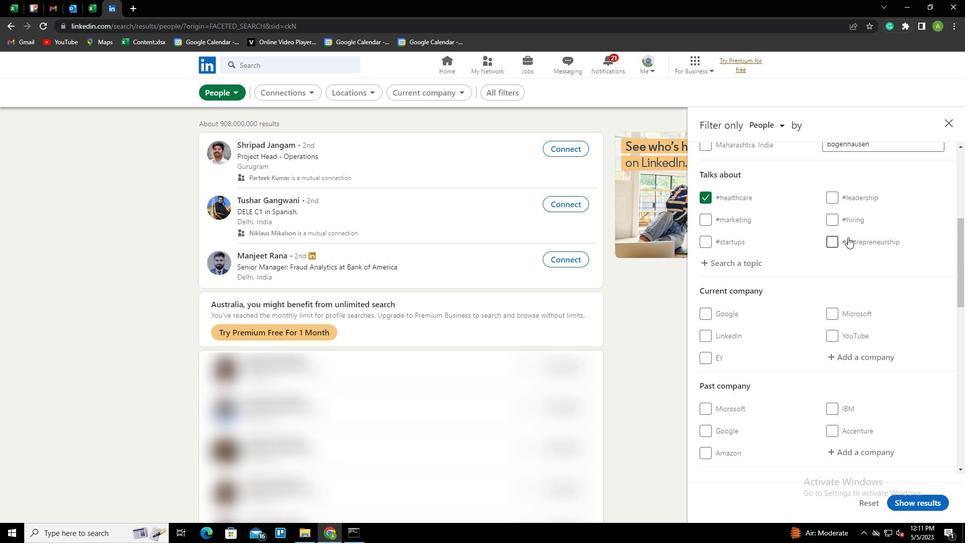 
Action: Mouse scrolled (846, 239) with delta (0, 0)
Screenshot: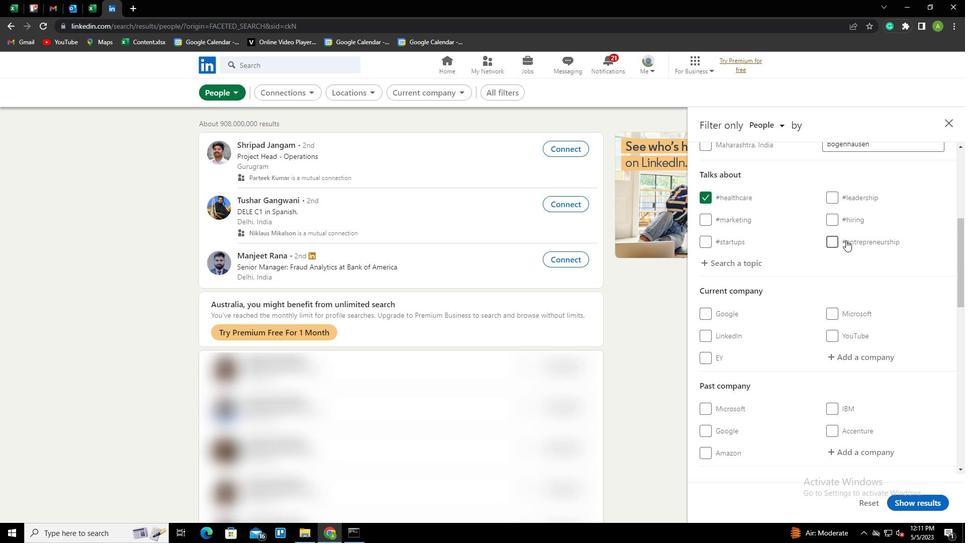 
Action: Mouse moved to (846, 203)
Screenshot: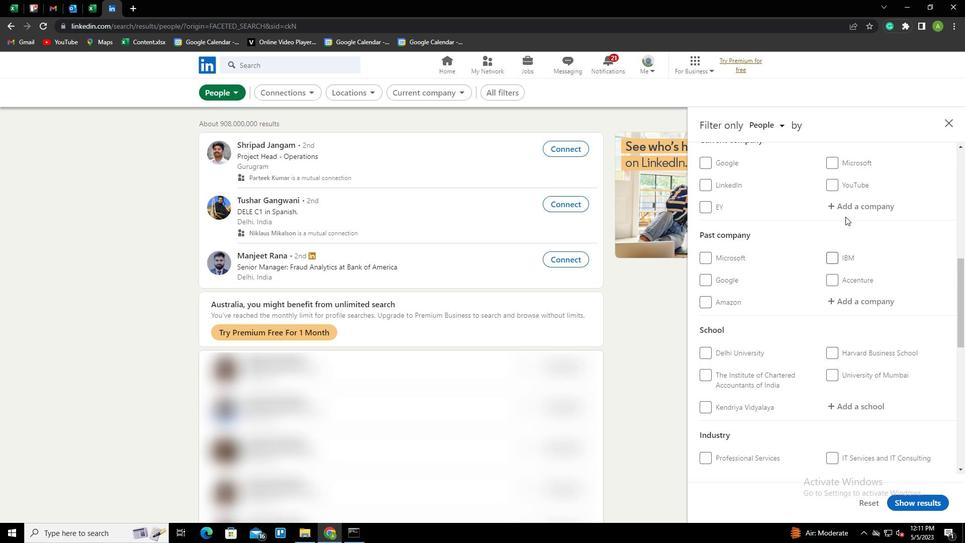 
Action: Mouse pressed left at (846, 203)
Screenshot: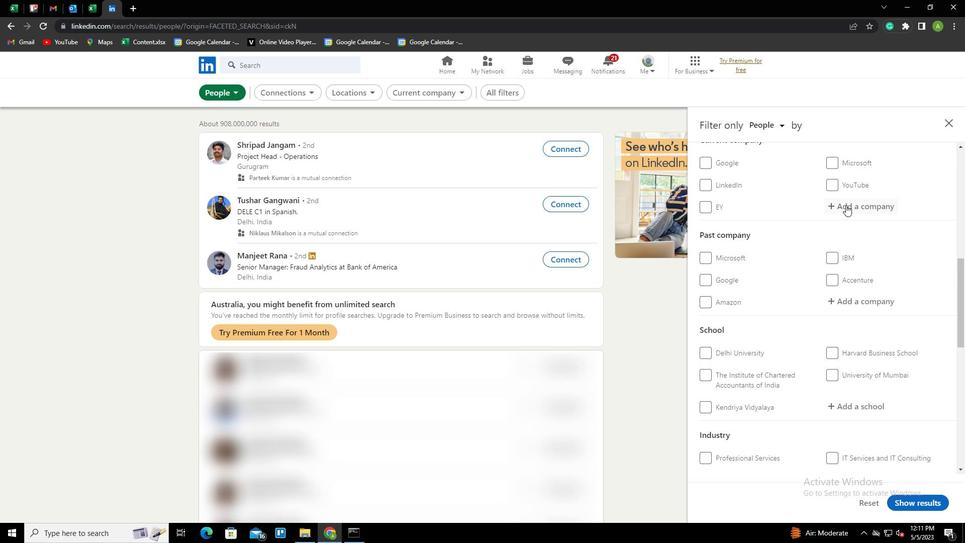 
Action: Mouse moved to (849, 204)
Screenshot: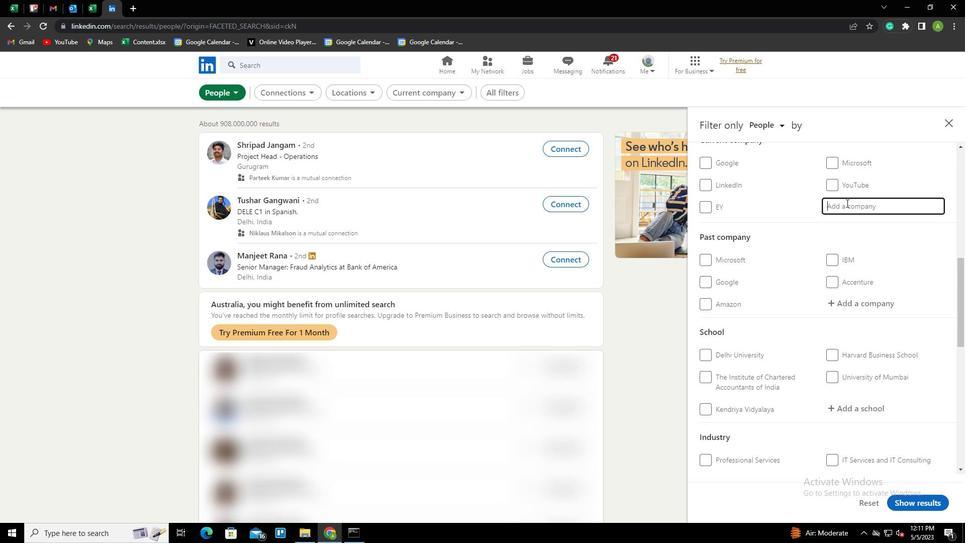 
Action: Key pressed <Key.shift>STARTUP<Key.space><Key.shift>INDIA<Key.down><Key.enter>
Screenshot: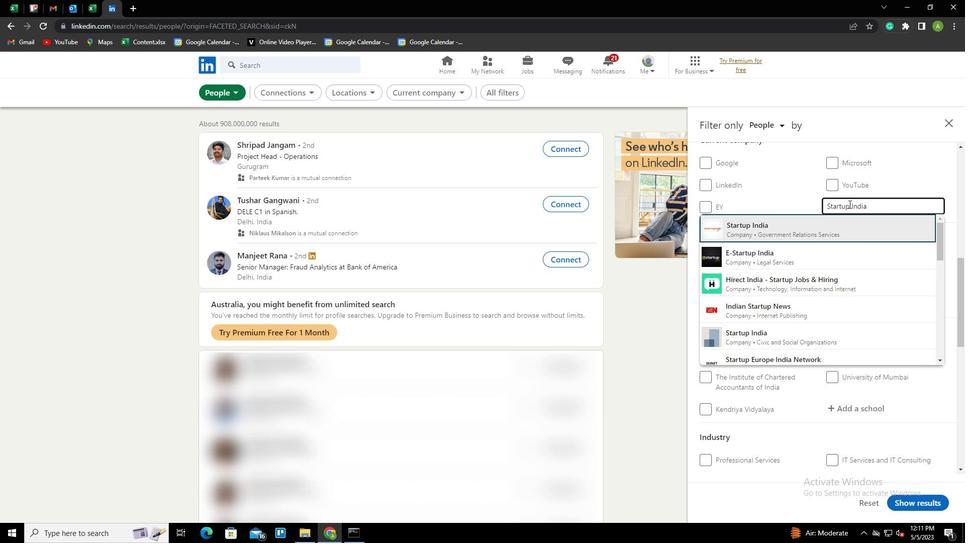 
Action: Mouse scrolled (849, 203) with delta (0, 0)
Screenshot: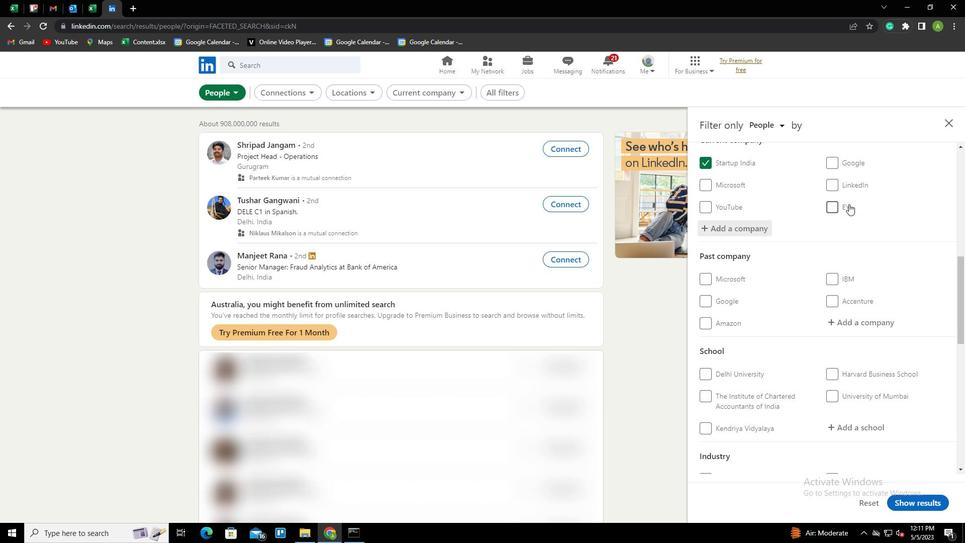 
Action: Mouse scrolled (849, 203) with delta (0, 0)
Screenshot: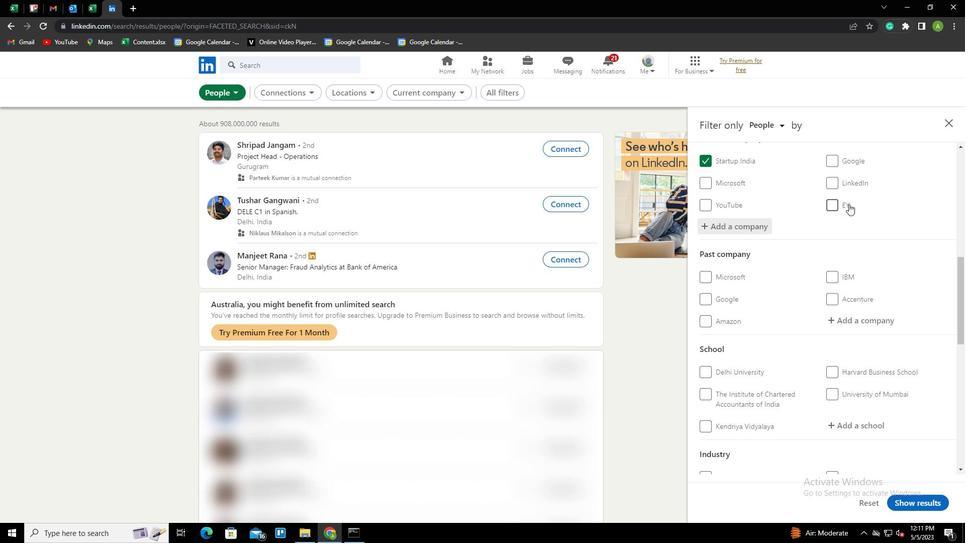 
Action: Mouse scrolled (849, 203) with delta (0, 0)
Screenshot: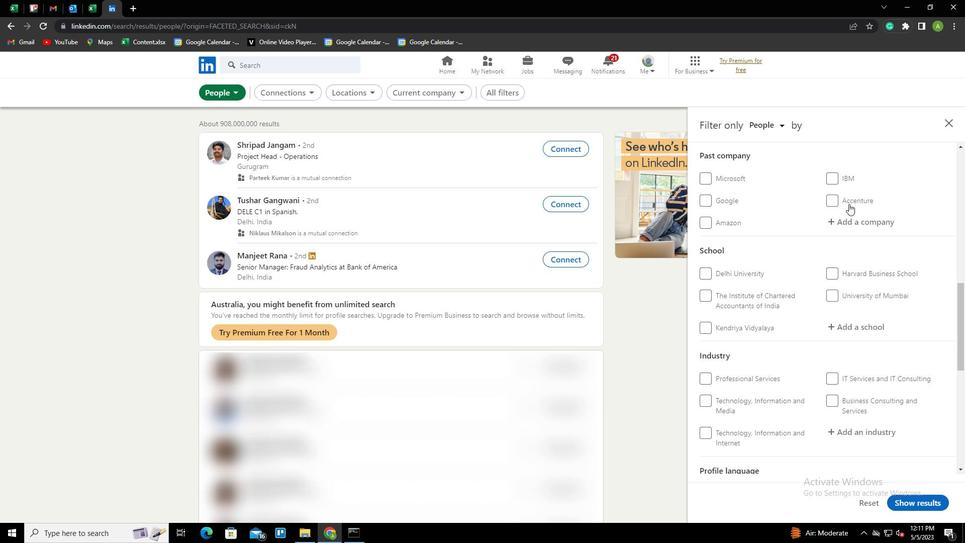 
Action: Mouse scrolled (849, 203) with delta (0, 0)
Screenshot: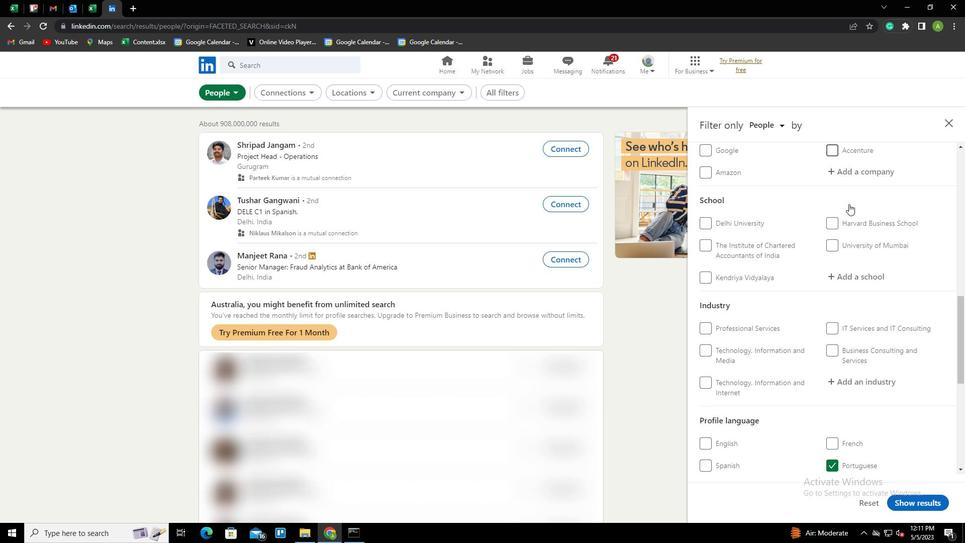 
Action: Mouse moved to (851, 229)
Screenshot: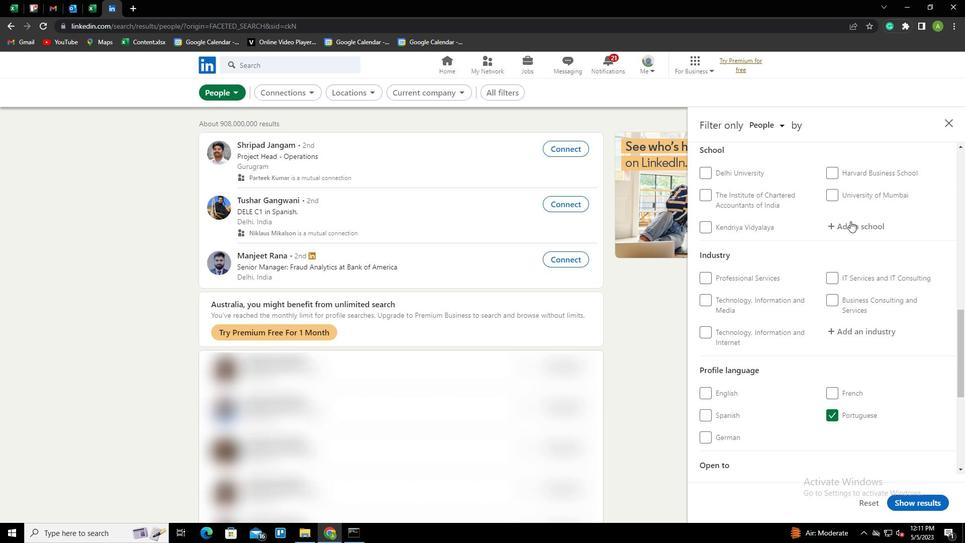 
Action: Mouse pressed left at (851, 229)
Screenshot: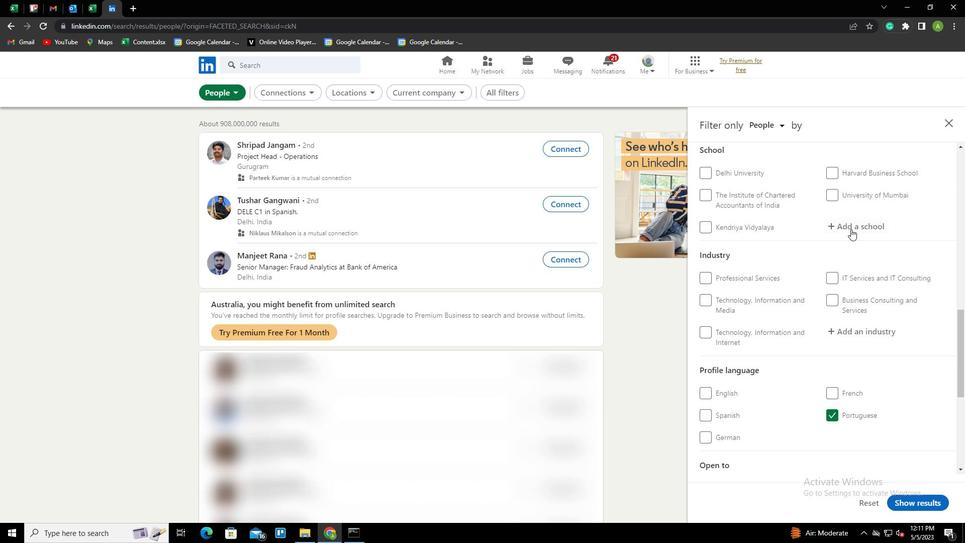 
Action: Key pressed <Key.shift><Key.shift><Key.shift>BHARATHIDASAN<Key.space><Key.shift>UNIVERSITY<Key.down><Key.enter>
Screenshot: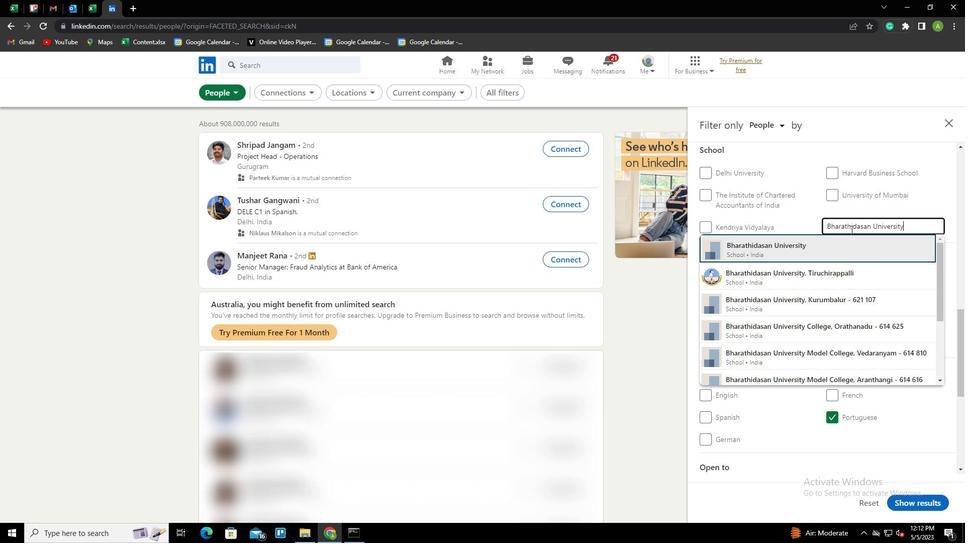 
Action: Mouse scrolled (851, 228) with delta (0, 0)
Screenshot: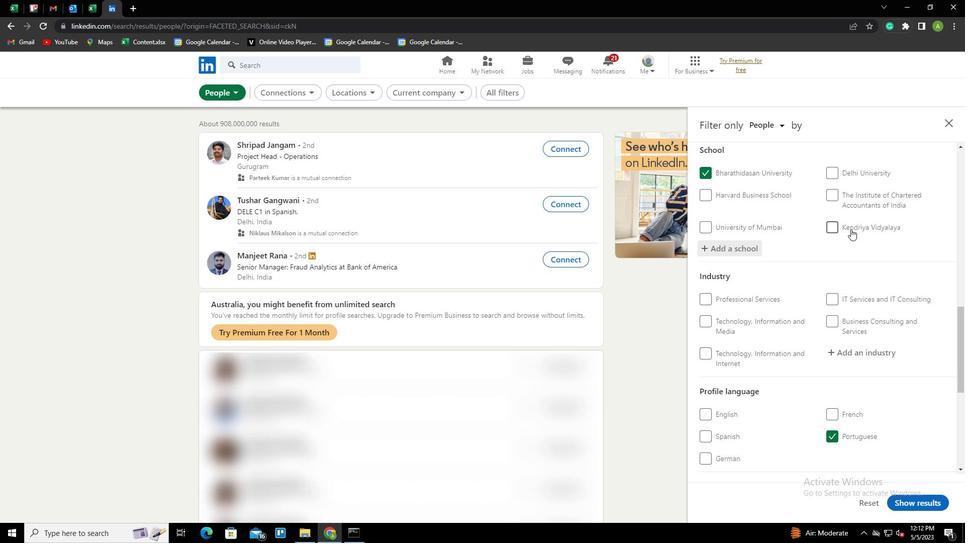 
Action: Mouse scrolled (851, 228) with delta (0, 0)
Screenshot: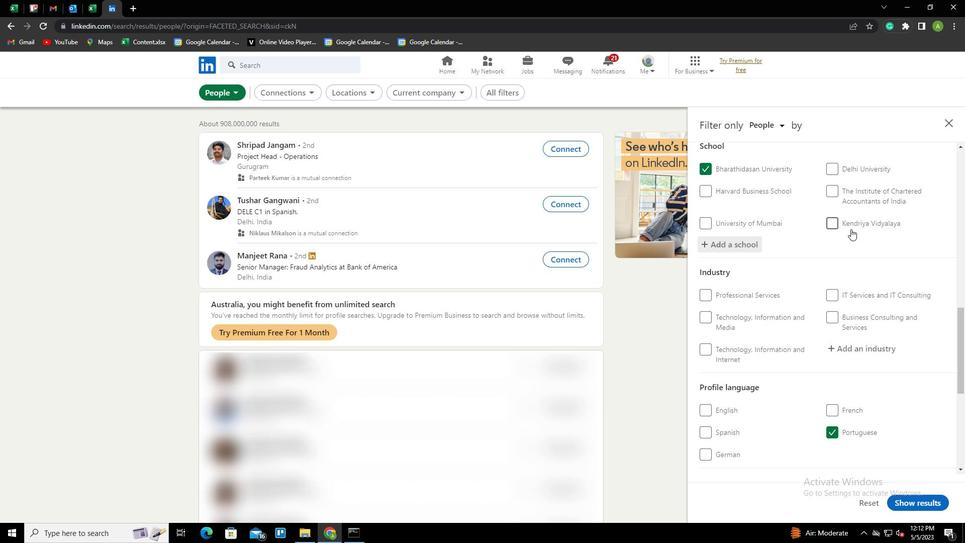 
Action: Mouse moved to (856, 254)
Screenshot: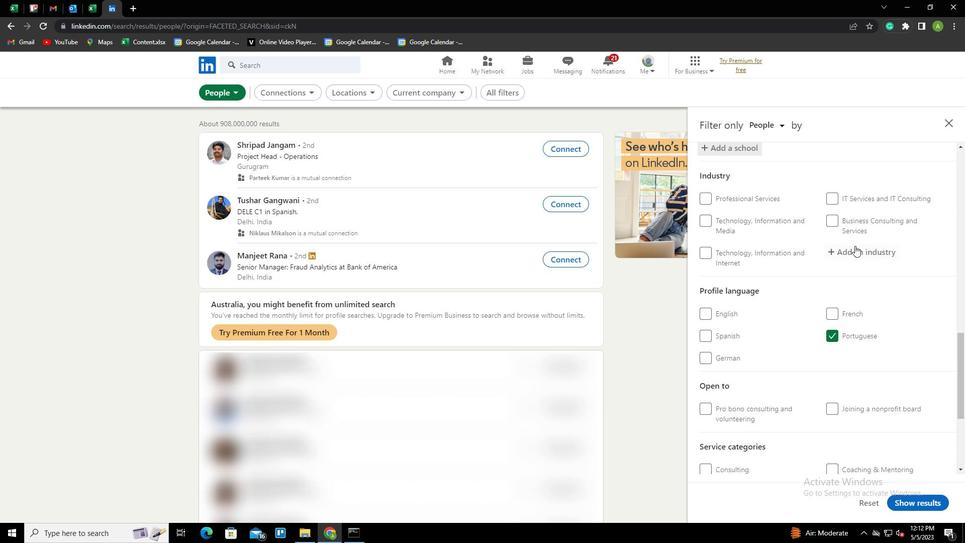 
Action: Mouse pressed left at (856, 254)
Screenshot: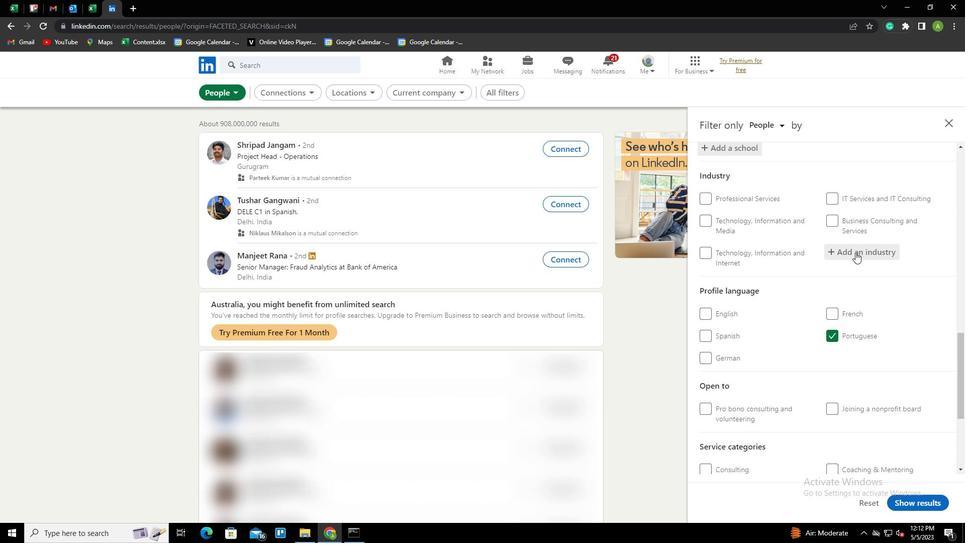 
Action: Key pressed <Key.shift>PROFESSIONAL<Key.space><Key.shift>ORGANIZATIONS<Key.down><Key.enter>
Screenshot: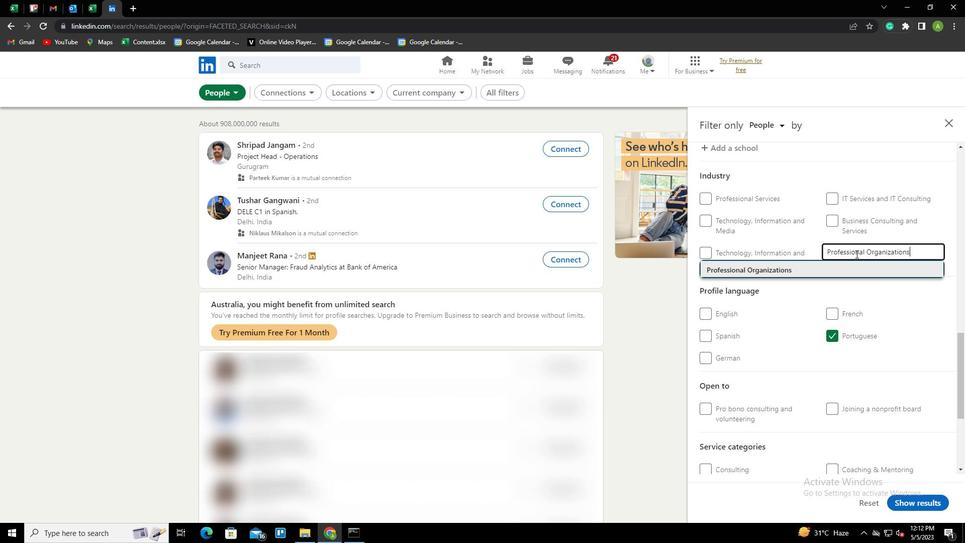 
Action: Mouse scrolled (856, 253) with delta (0, 0)
Screenshot: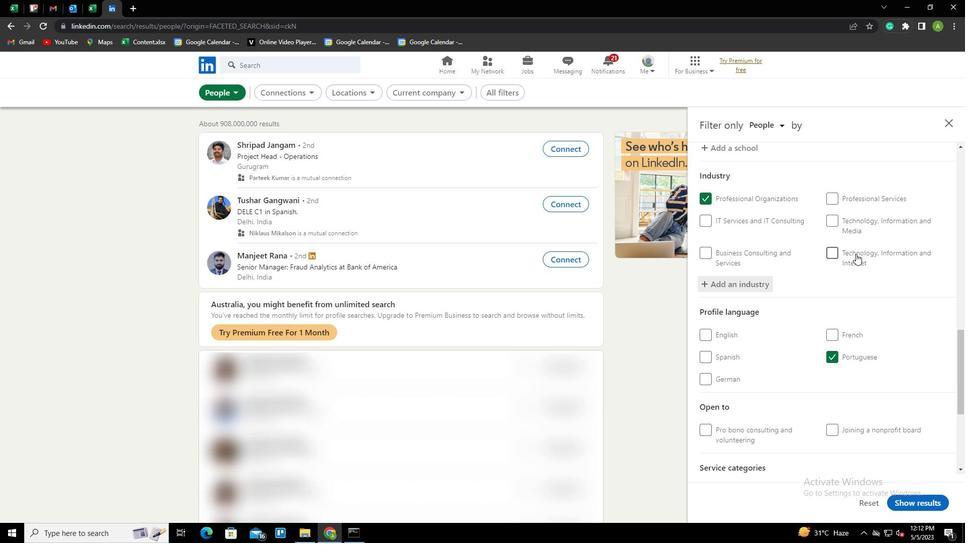 
Action: Mouse scrolled (856, 253) with delta (0, 0)
Screenshot: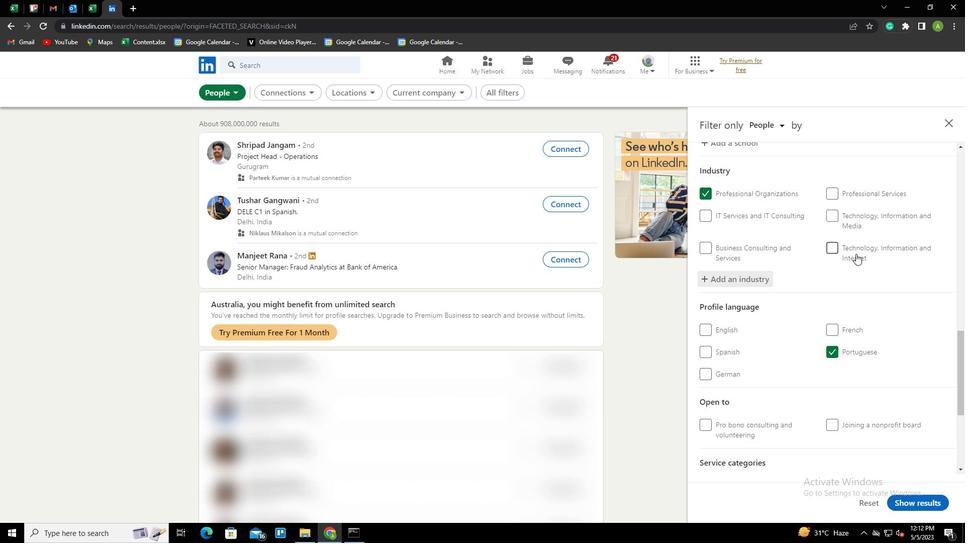 
Action: Mouse scrolled (856, 253) with delta (0, 0)
Screenshot: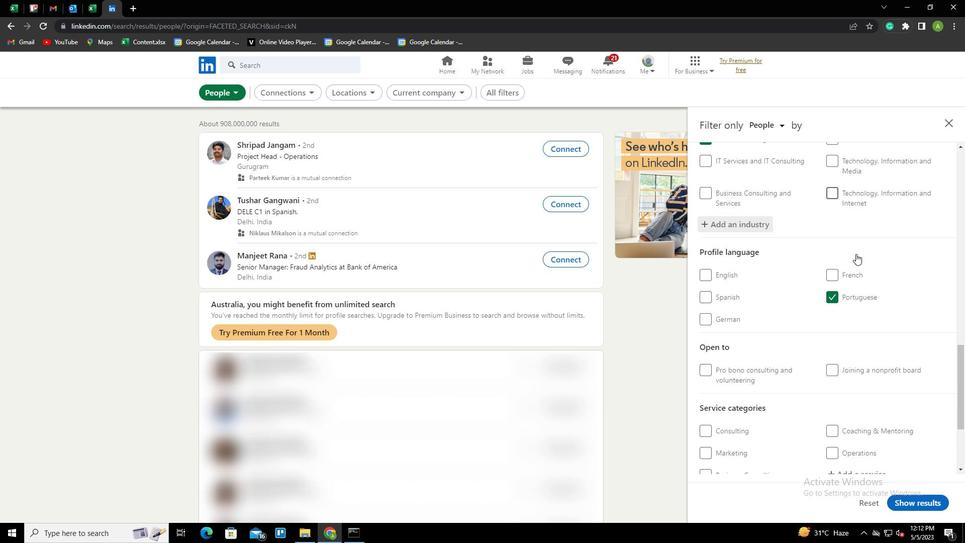 
Action: Mouse scrolled (856, 253) with delta (0, 0)
Screenshot: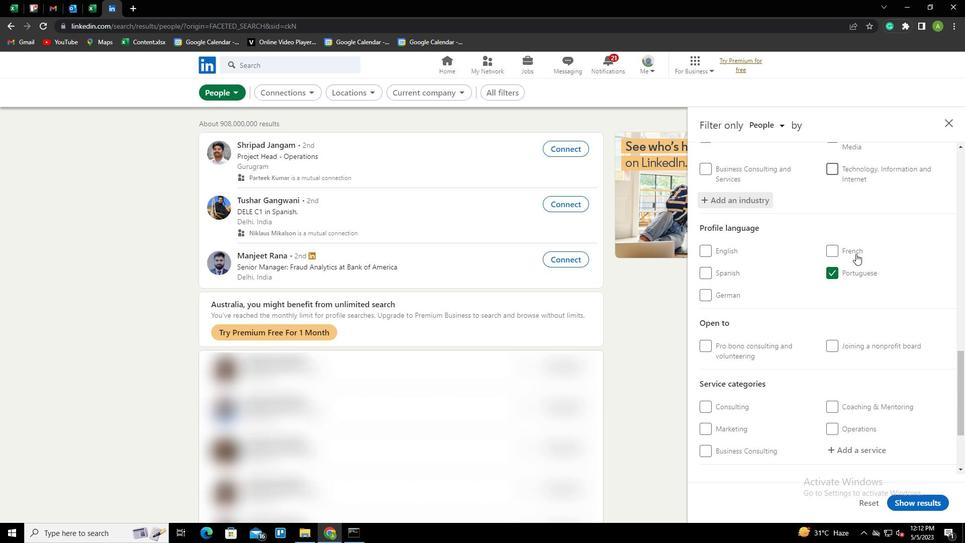 
Action: Mouse scrolled (856, 253) with delta (0, 0)
Screenshot: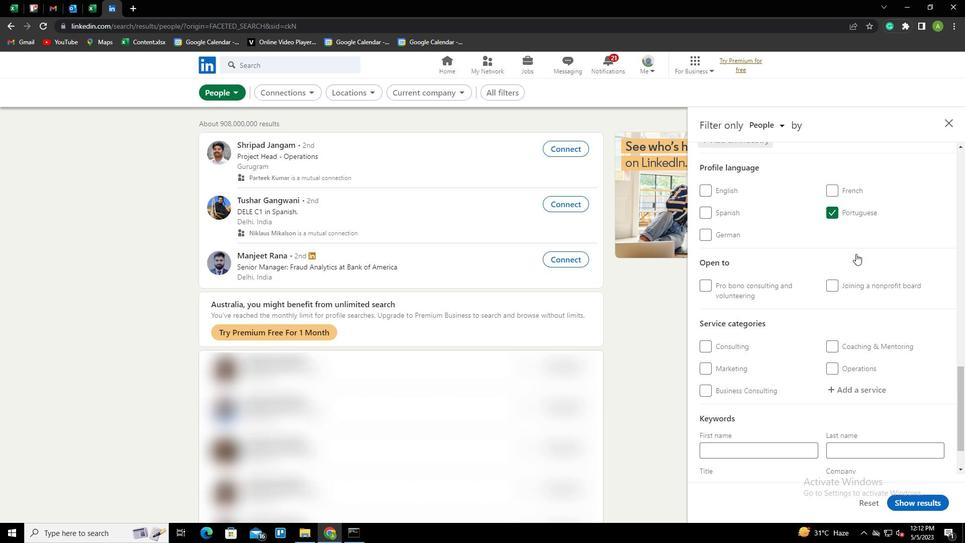 
Action: Mouse moved to (857, 332)
Screenshot: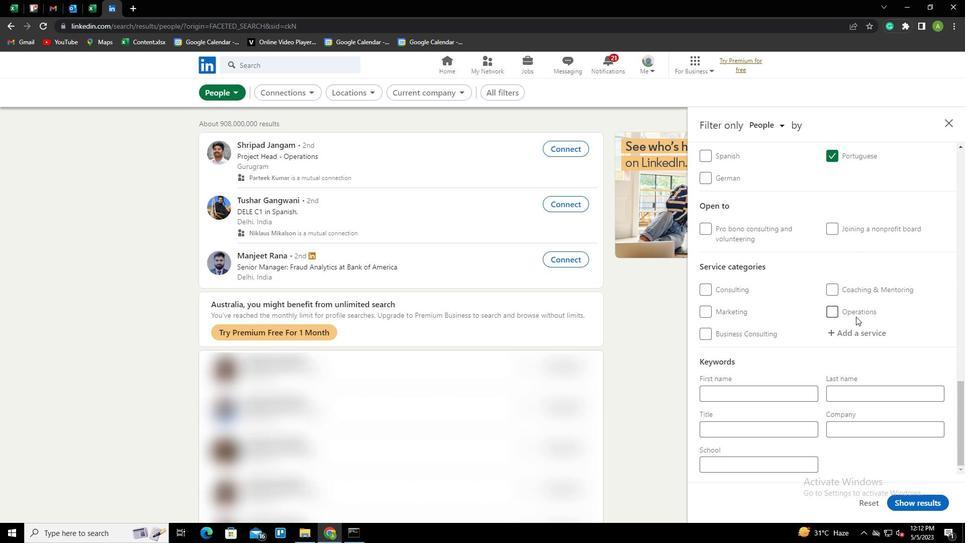 
Action: Mouse pressed left at (857, 332)
Screenshot: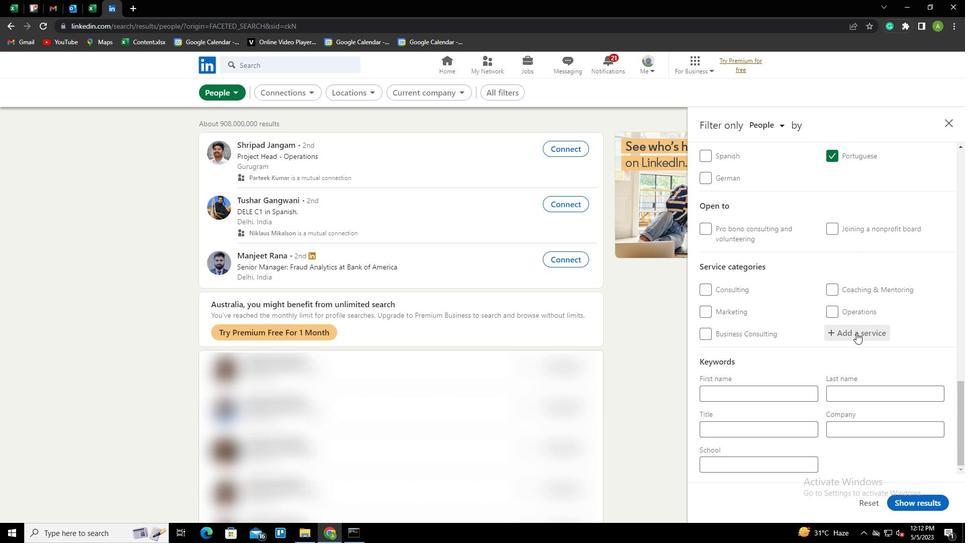 
Action: Key pressed <Key.shift>COACHING<Key.space><Key.shift><Key.shift><Key.shift><Key.shift><Key.shift><Key.shift><Key.shift><Key.shift><Key.shift><Key.shift><Key.shift><Key.shift><Key.shift><Key.shift><Key.shift><Key.shift><Key.shift><Key.shift><Key.shift><Key.shift><Key.shift><Key.shift><Key.shift><Key.shift><Key.shift><Key.shift><Key.shift><Key.shift><Key.shift><Key.shift><Key.shift><Key.shift><Key.shift><Key.shift><Key.shift><Key.shift><Key.shift><Key.shift><Key.shift><Key.shift><Key.shift><Key.shift><Key.shift><Key.shift><Key.shift><Key.shift><Key.shift><Key.shift><Key.shift><Key.shift><Key.shift><Key.shift><Key.shift><Key.shift><Key.shift><Key.shift><Key.shift><Key.shift><Key.shift><Key.shift><Key.shift><Key.shift><Key.shift><Key.shift><Key.shift><Key.shift><Key.shift><Key.shift><Key.shift><Key.shift><Key.shift>&<Key.space><Key.shift>MENTORING
Screenshot: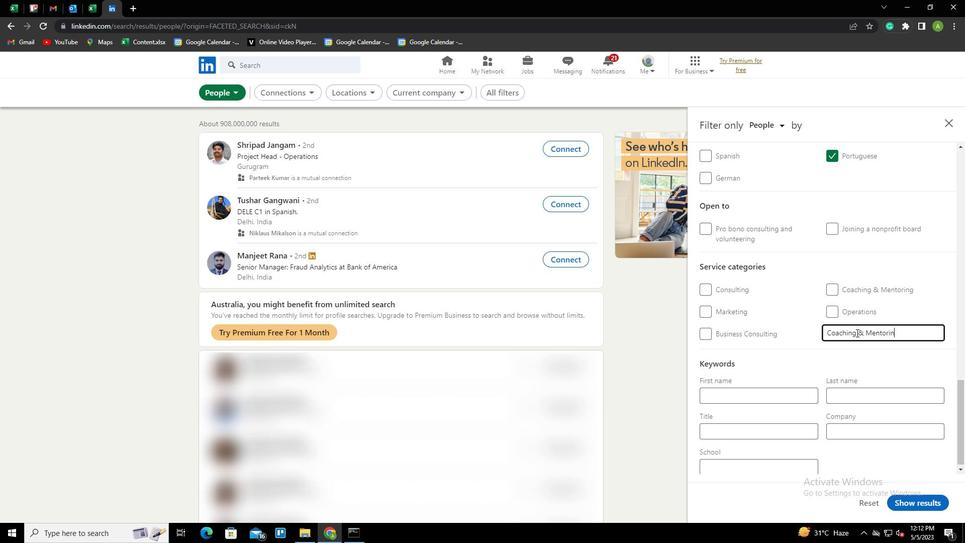
Action: Mouse moved to (838, 367)
Screenshot: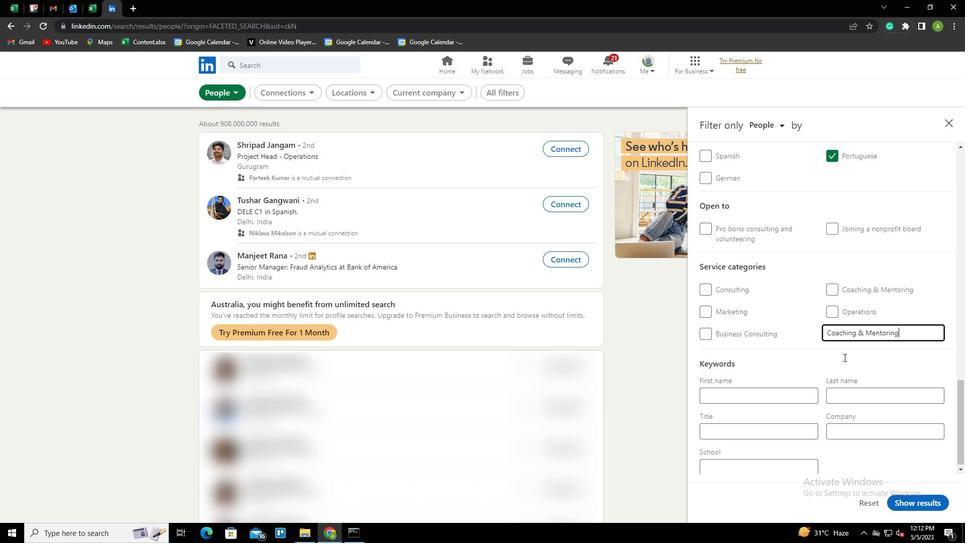 
Action: Mouse pressed left at (838, 367)
Screenshot: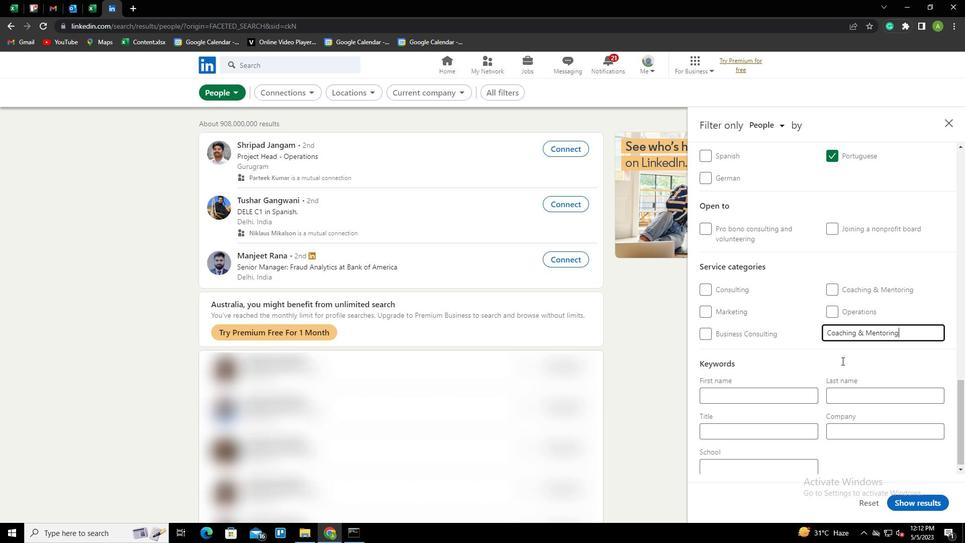 
Action: Mouse moved to (770, 433)
Screenshot: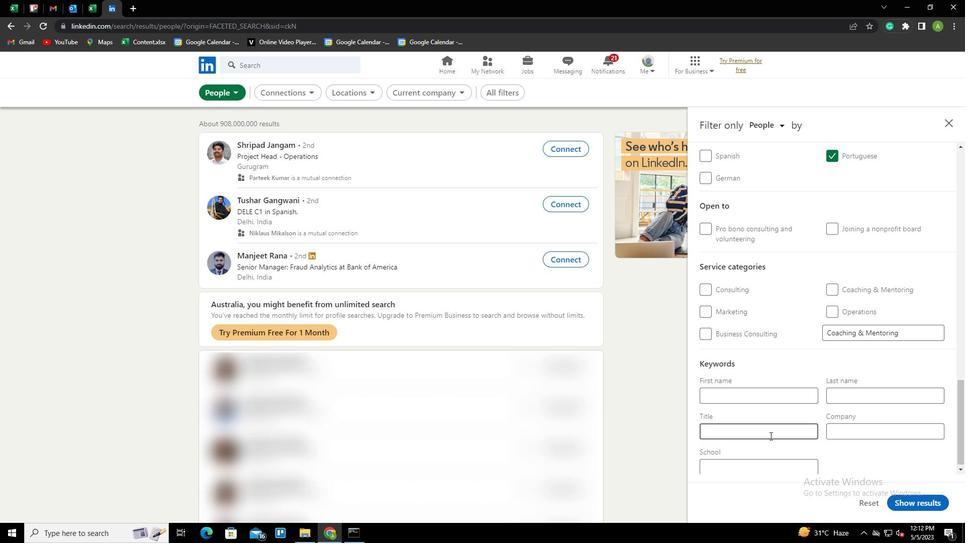
Action: Mouse pressed left at (770, 433)
Screenshot: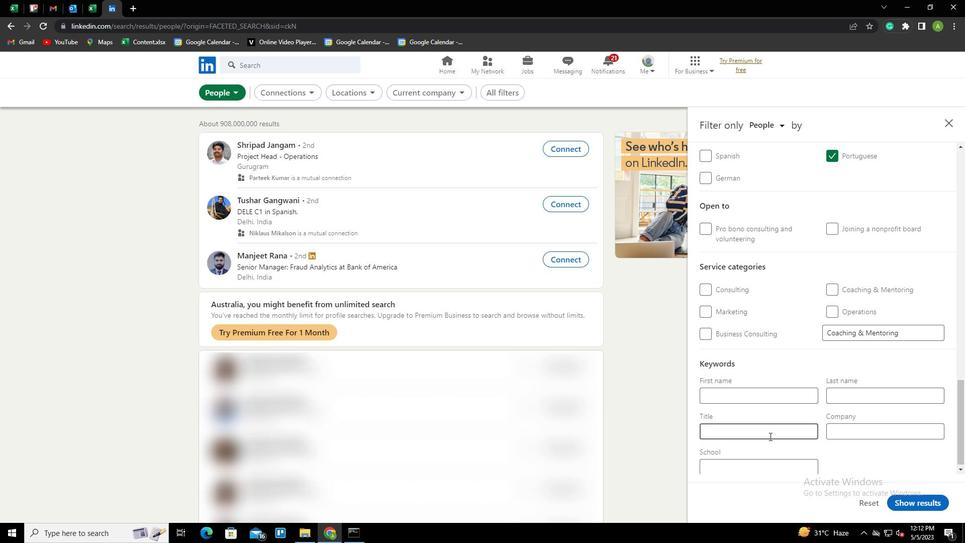 
Action: Key pressed <Key.shift>ARTIST
Screenshot: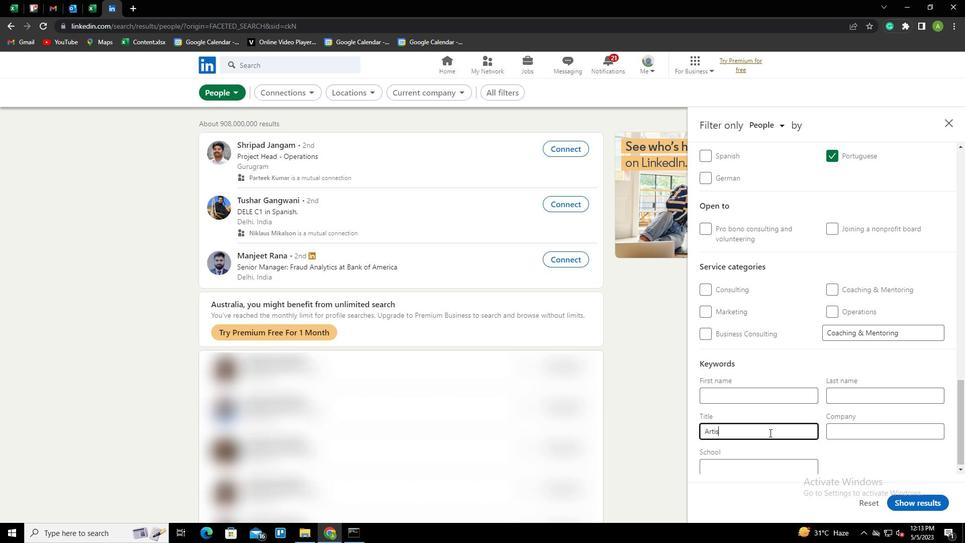 
Action: Mouse moved to (857, 450)
Screenshot: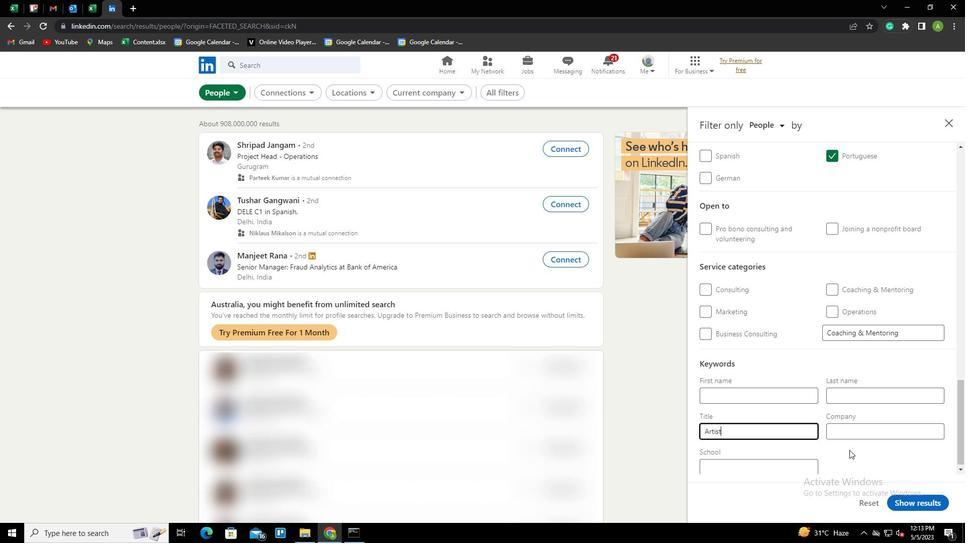 
Action: Mouse pressed left at (857, 450)
Screenshot: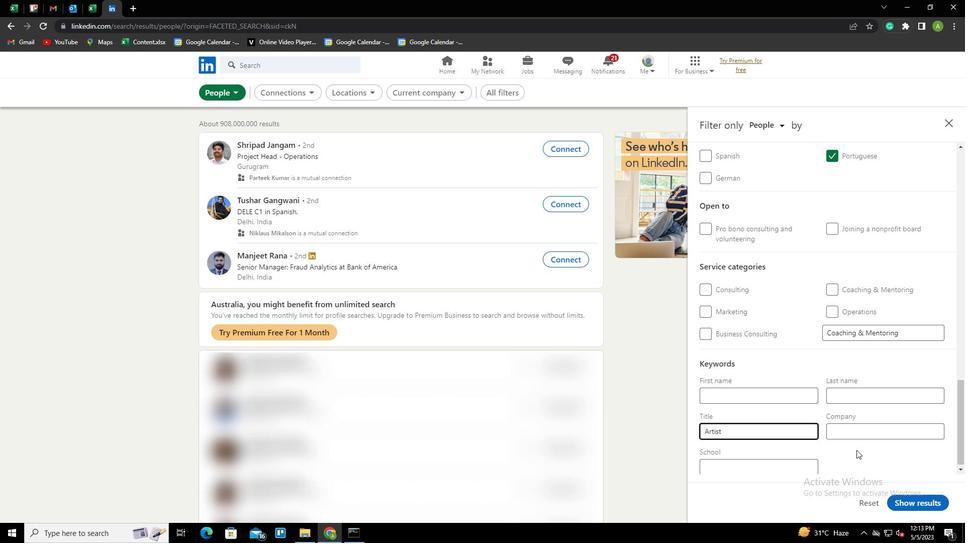 
Action: Mouse moved to (921, 503)
Screenshot: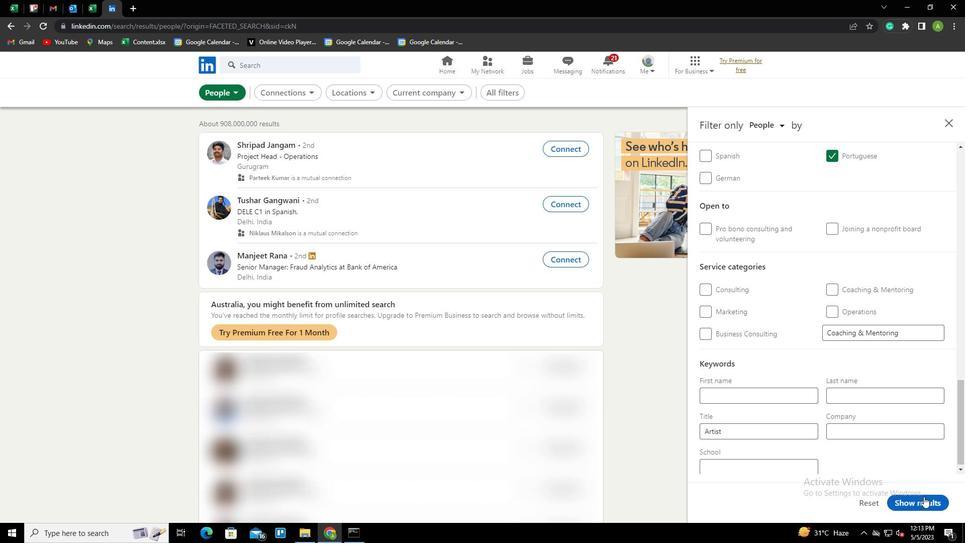 
Action: Mouse pressed left at (921, 503)
Screenshot: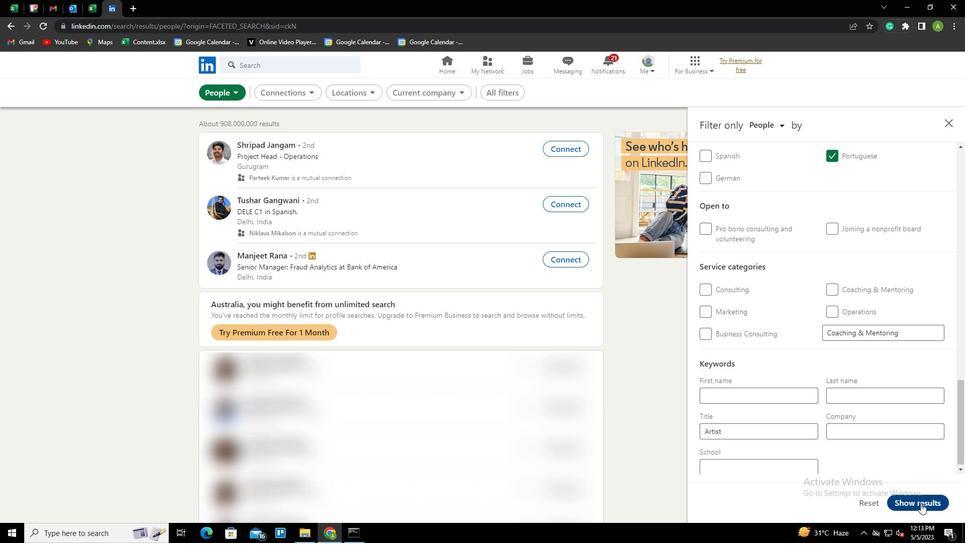 
Action: Mouse moved to (921, 504)
Screenshot: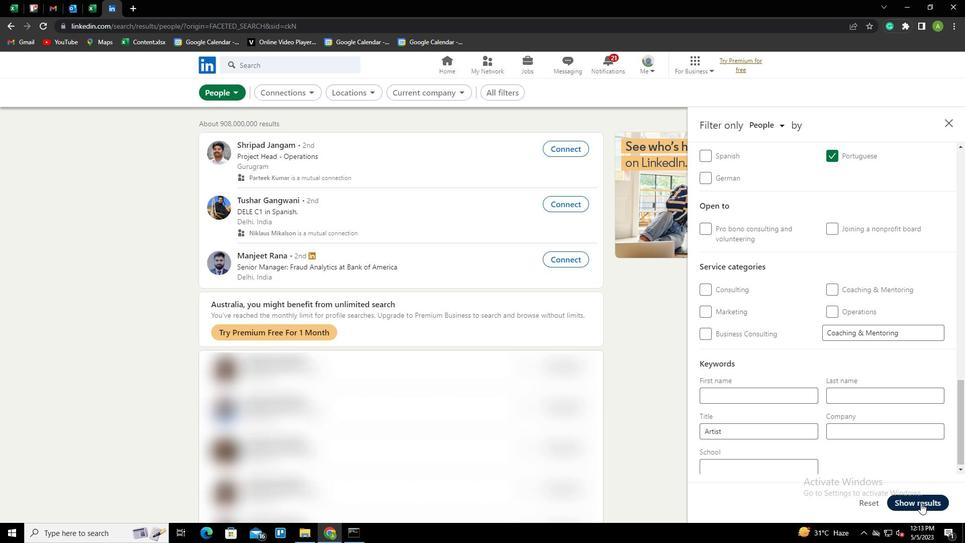 
